 Task: Create a due date automation trigger when advanced on, on the wednesday of the week before a card is due add fields with custom field "Resume" set to a number lower than 1 and greater or equal to 10 at 11:00 AM.
Action: Mouse moved to (1267, 97)
Screenshot: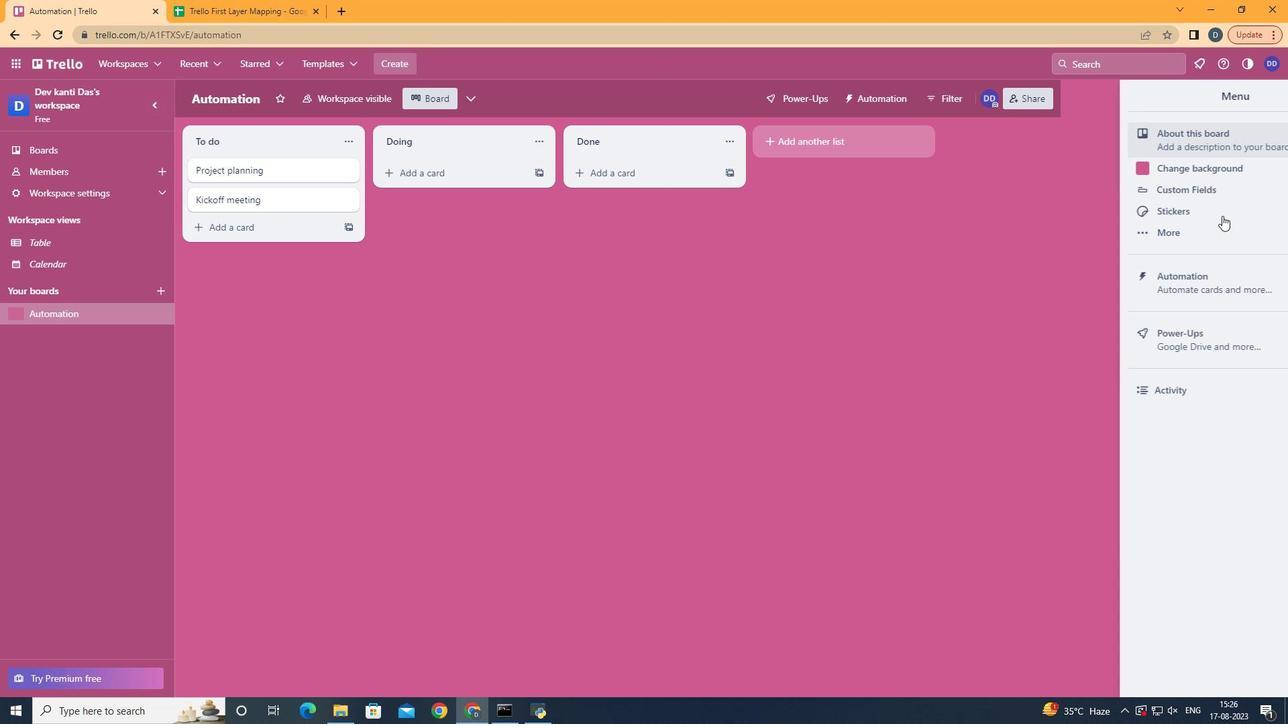 
Action: Mouse pressed left at (1267, 97)
Screenshot: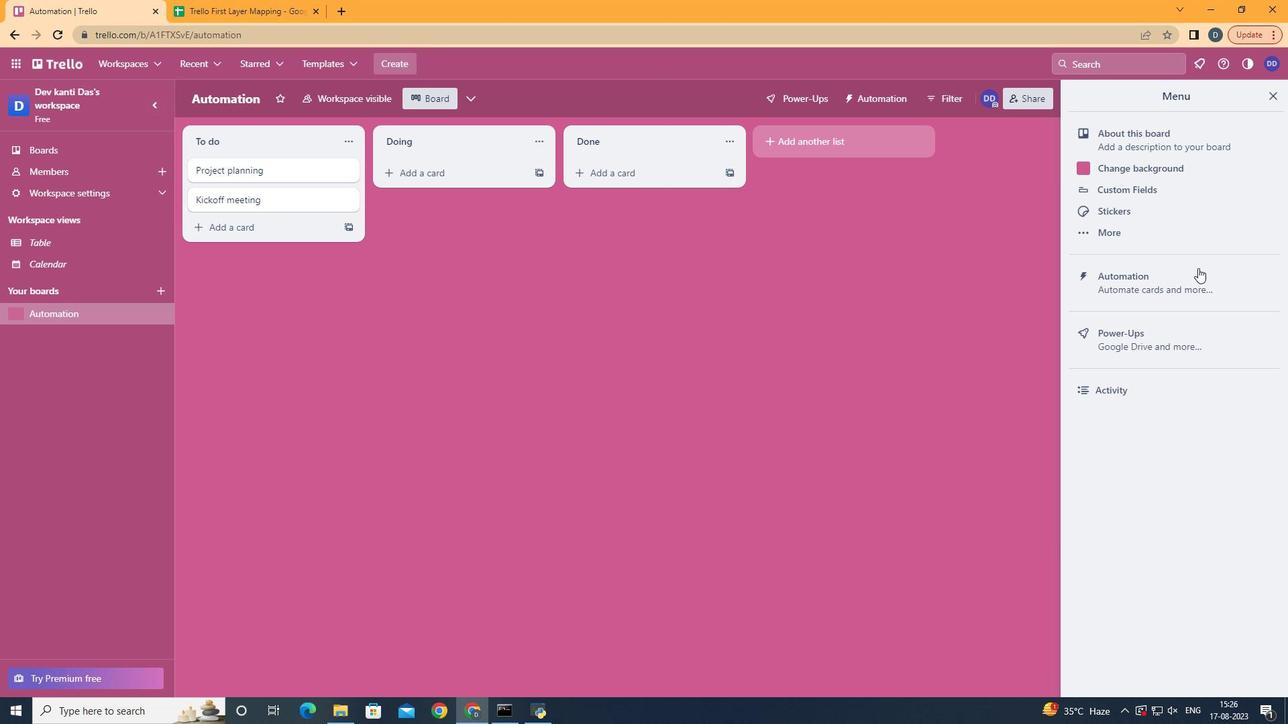 
Action: Mouse moved to (1185, 286)
Screenshot: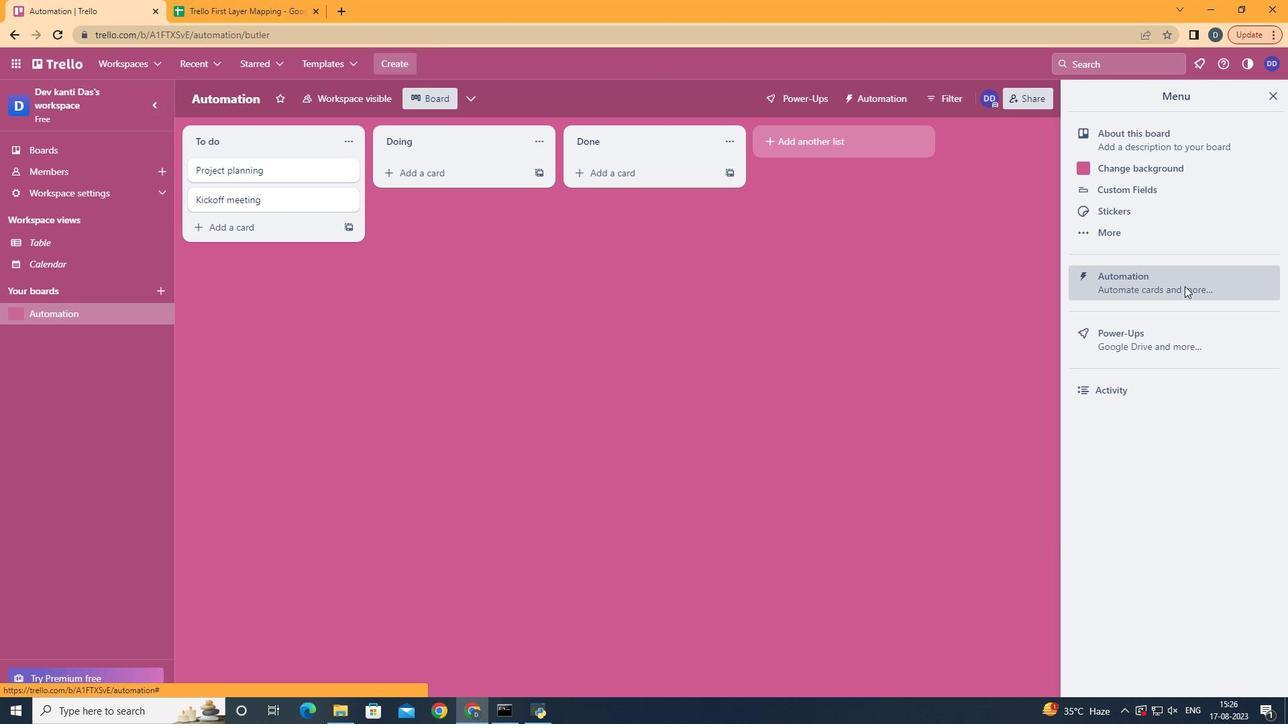 
Action: Mouse pressed left at (1185, 286)
Screenshot: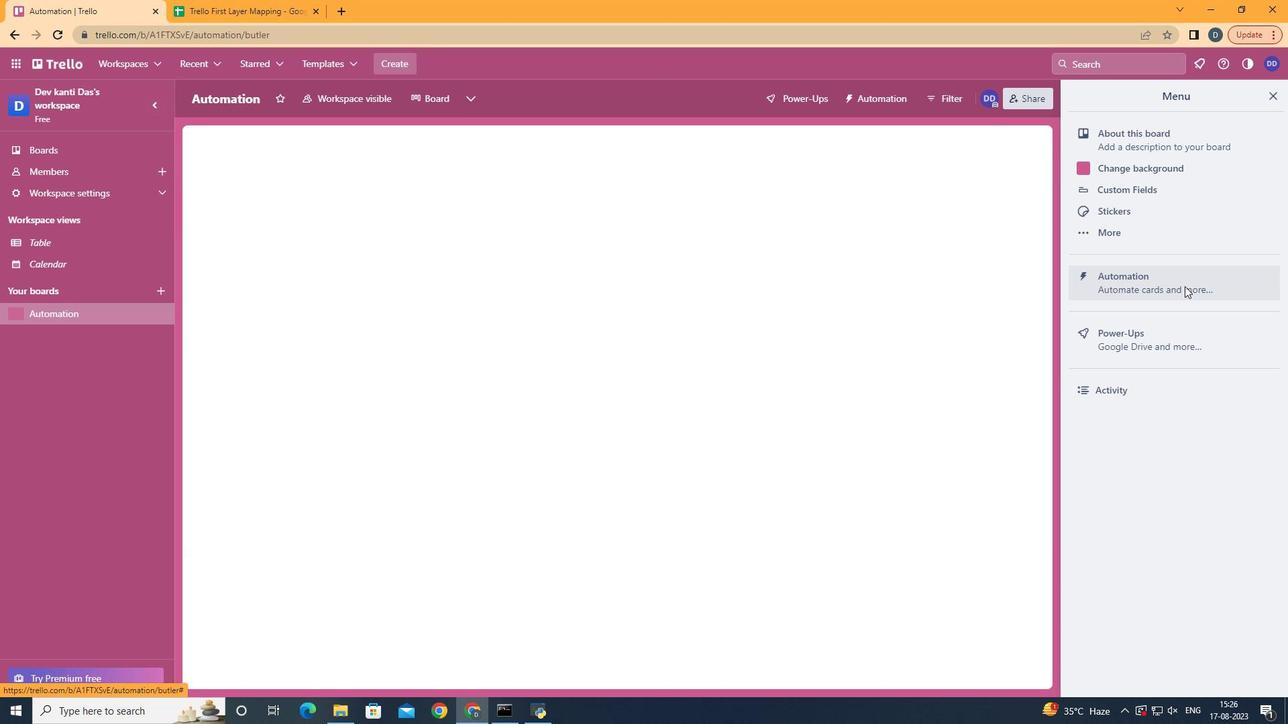 
Action: Mouse moved to (267, 268)
Screenshot: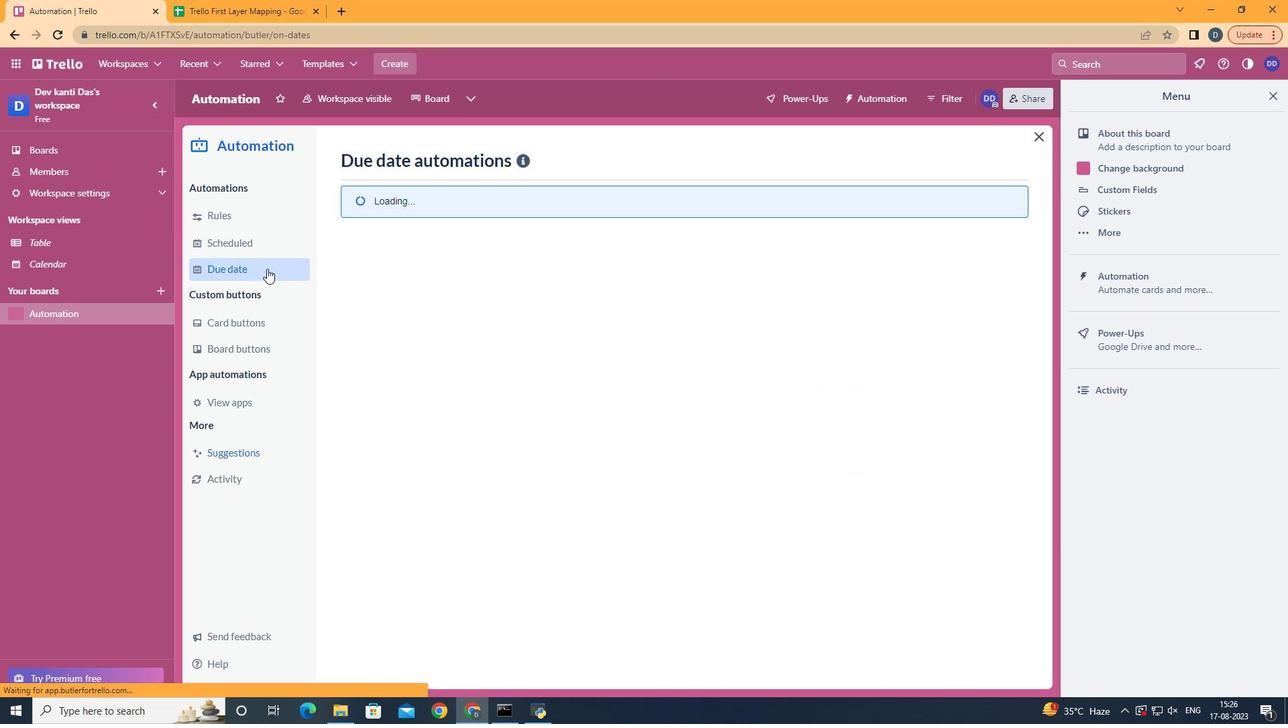 
Action: Mouse pressed left at (267, 268)
Screenshot: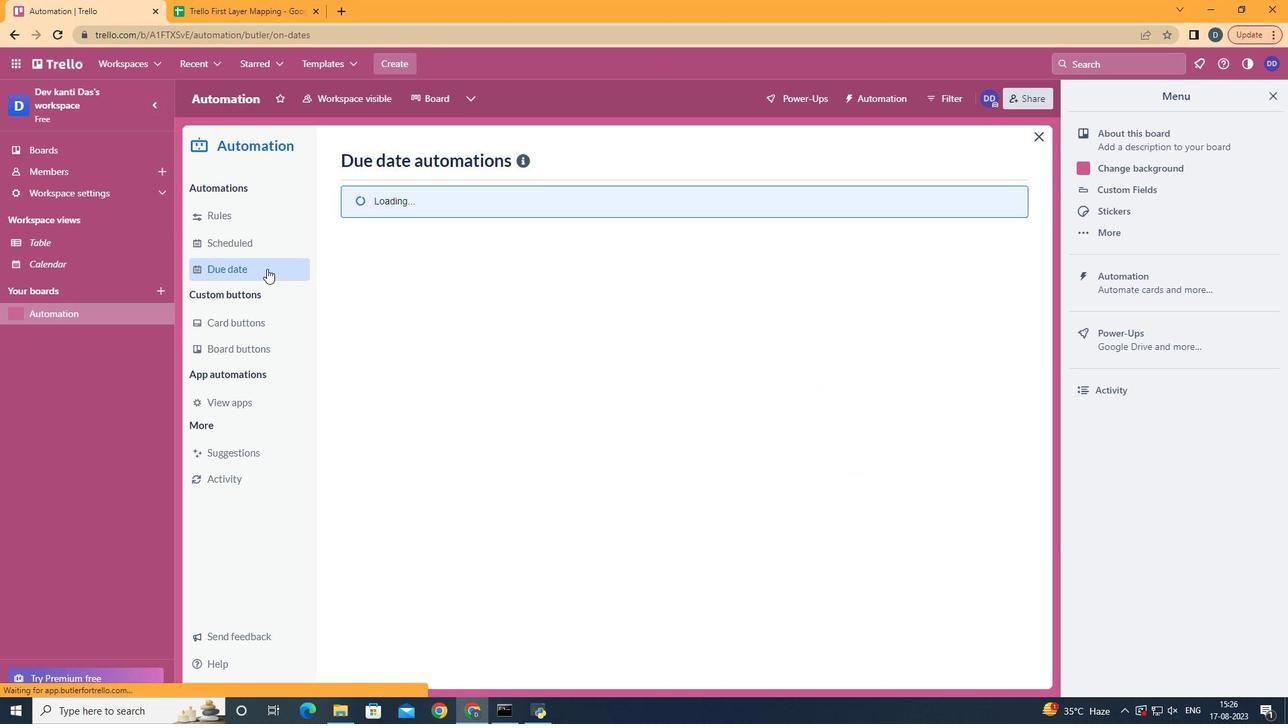 
Action: Mouse moved to (942, 155)
Screenshot: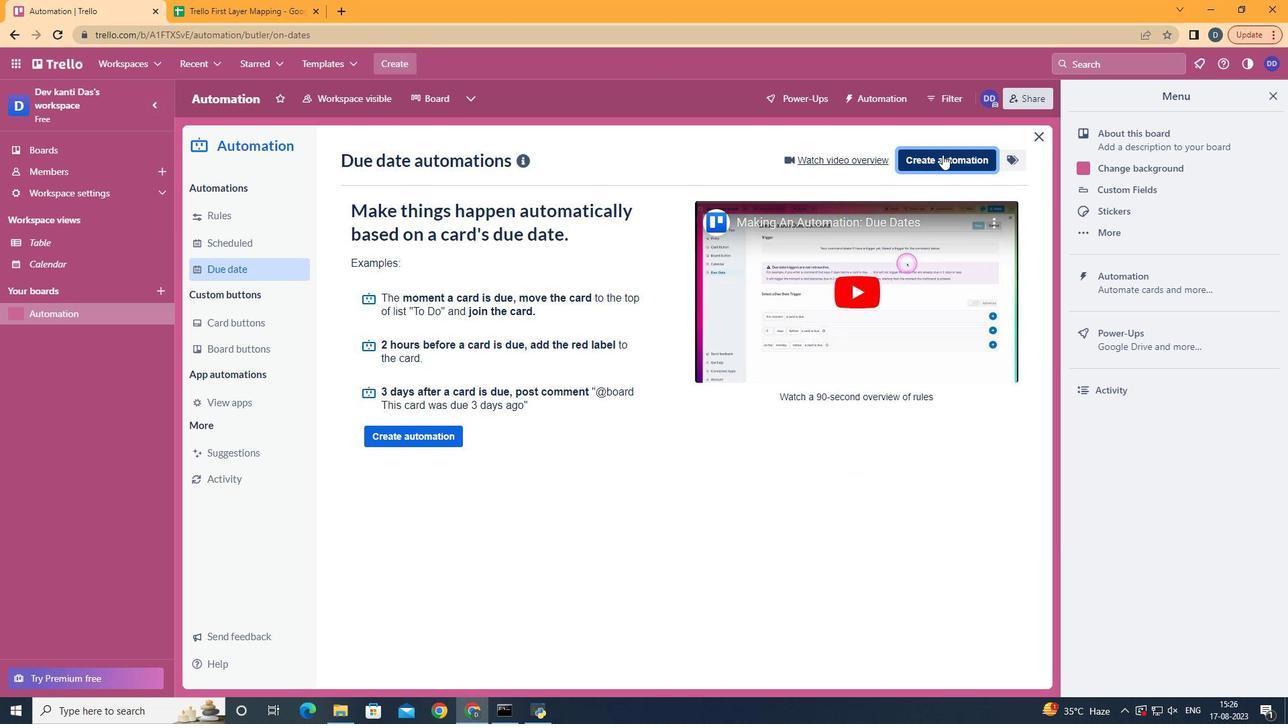 
Action: Mouse pressed left at (942, 155)
Screenshot: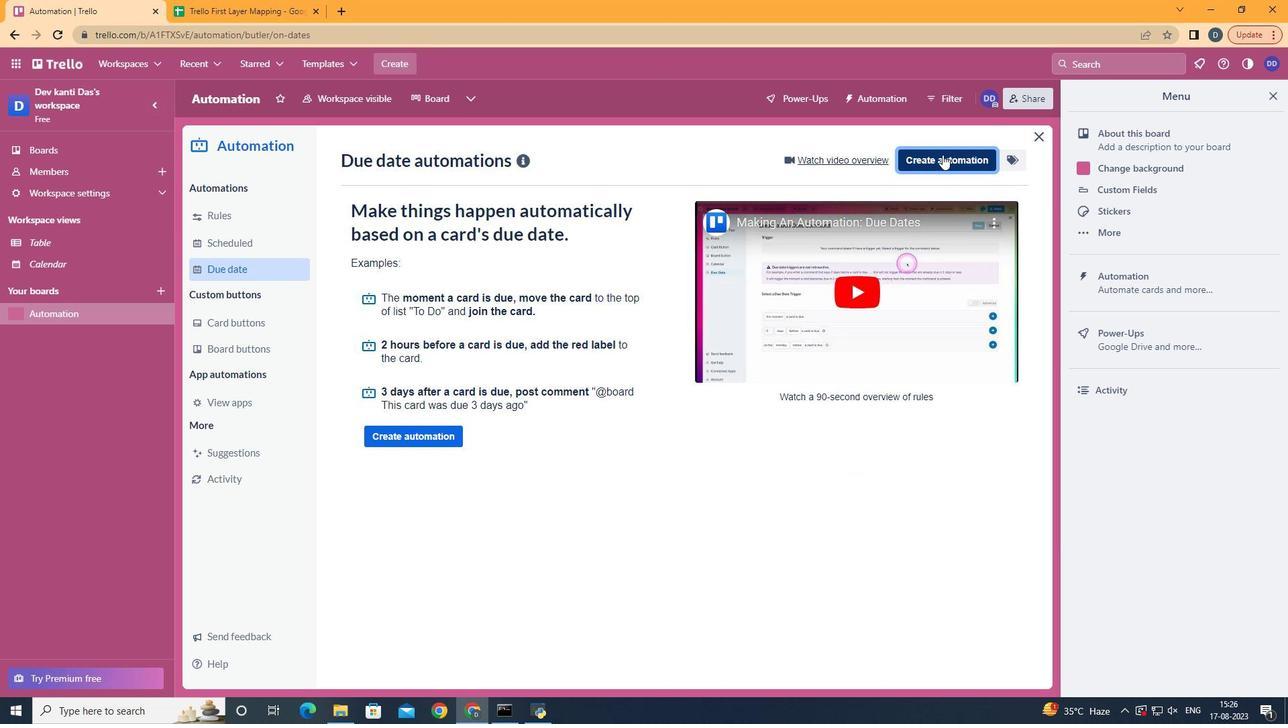 
Action: Mouse moved to (759, 287)
Screenshot: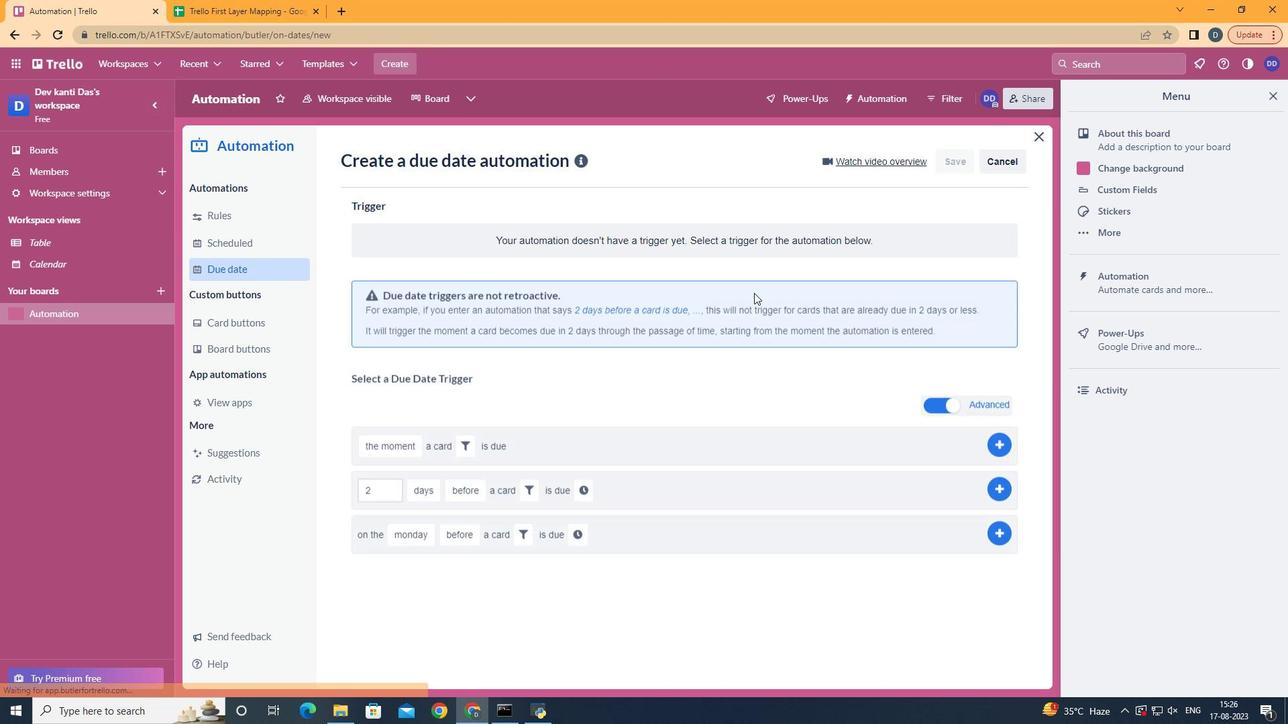 
Action: Mouse pressed left at (759, 287)
Screenshot: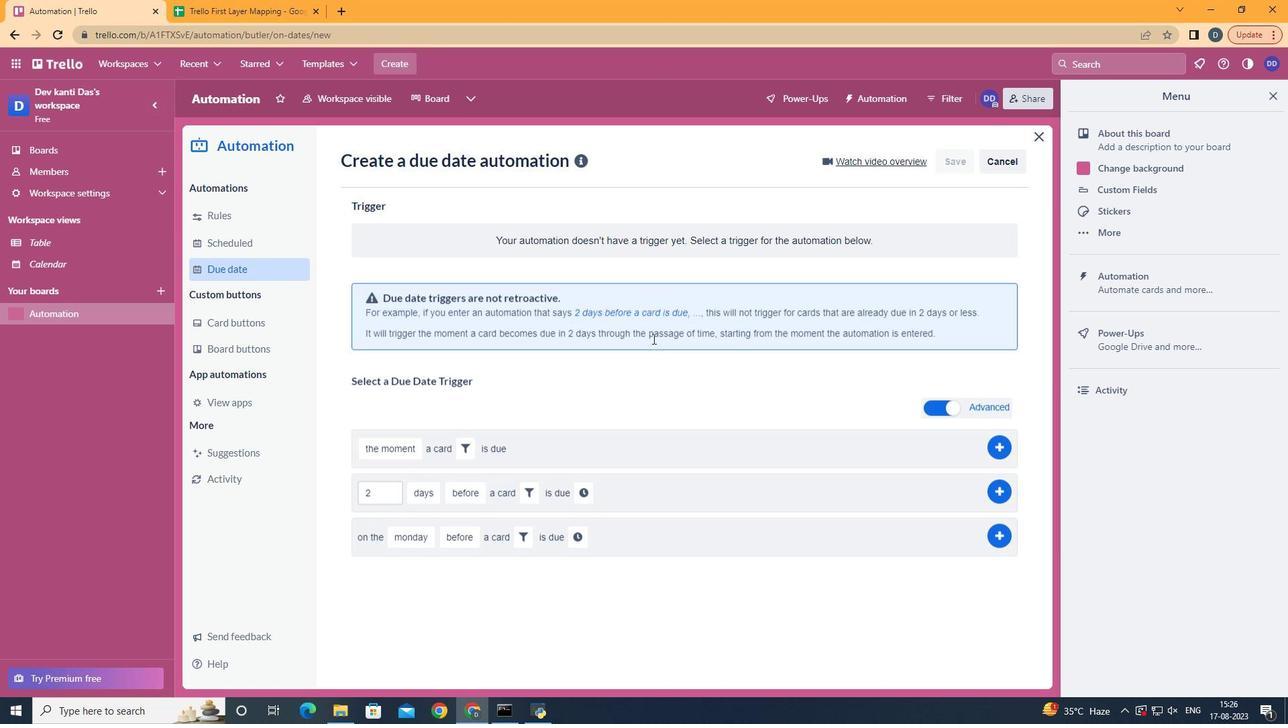 
Action: Mouse moved to (453, 407)
Screenshot: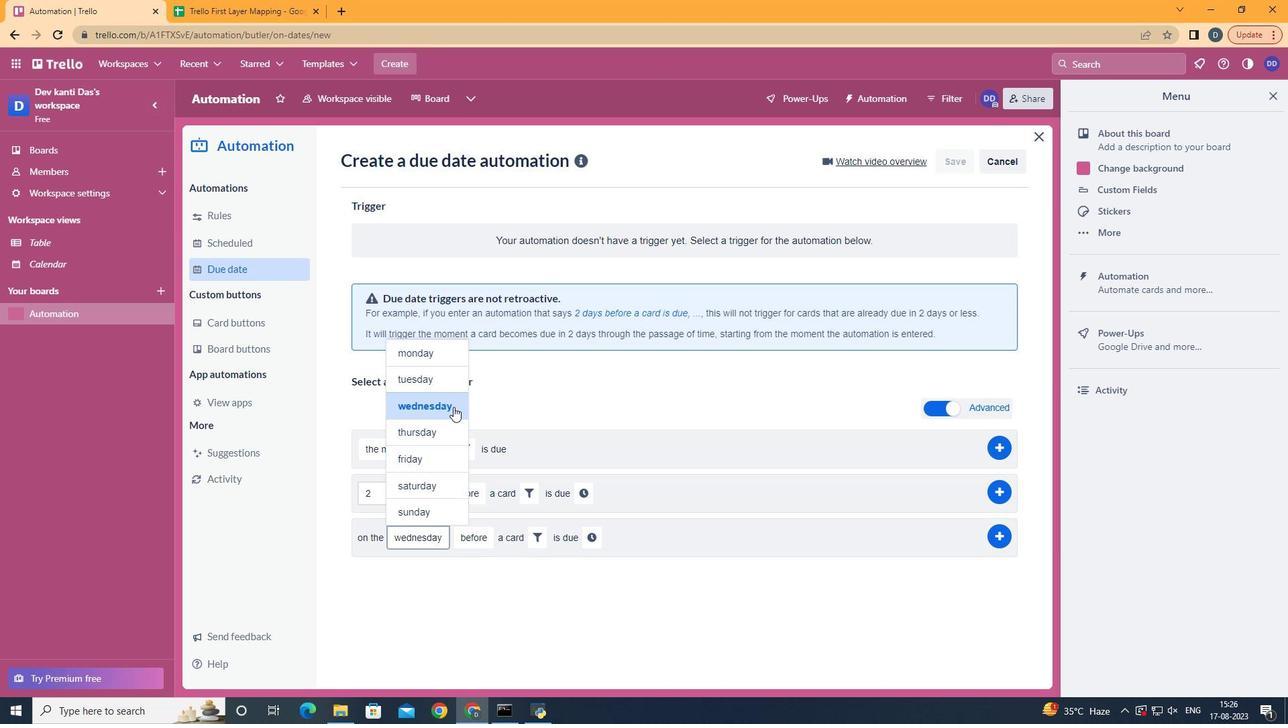 
Action: Mouse pressed left at (453, 407)
Screenshot: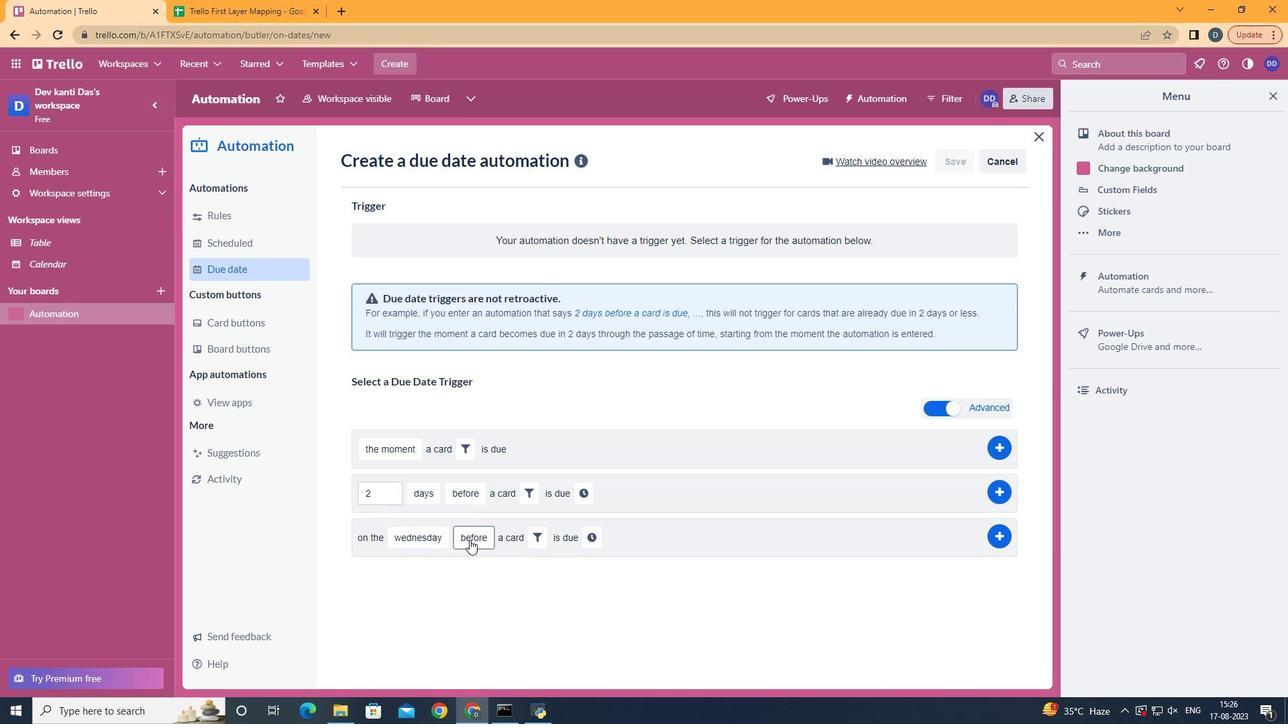 
Action: Mouse moved to (498, 638)
Screenshot: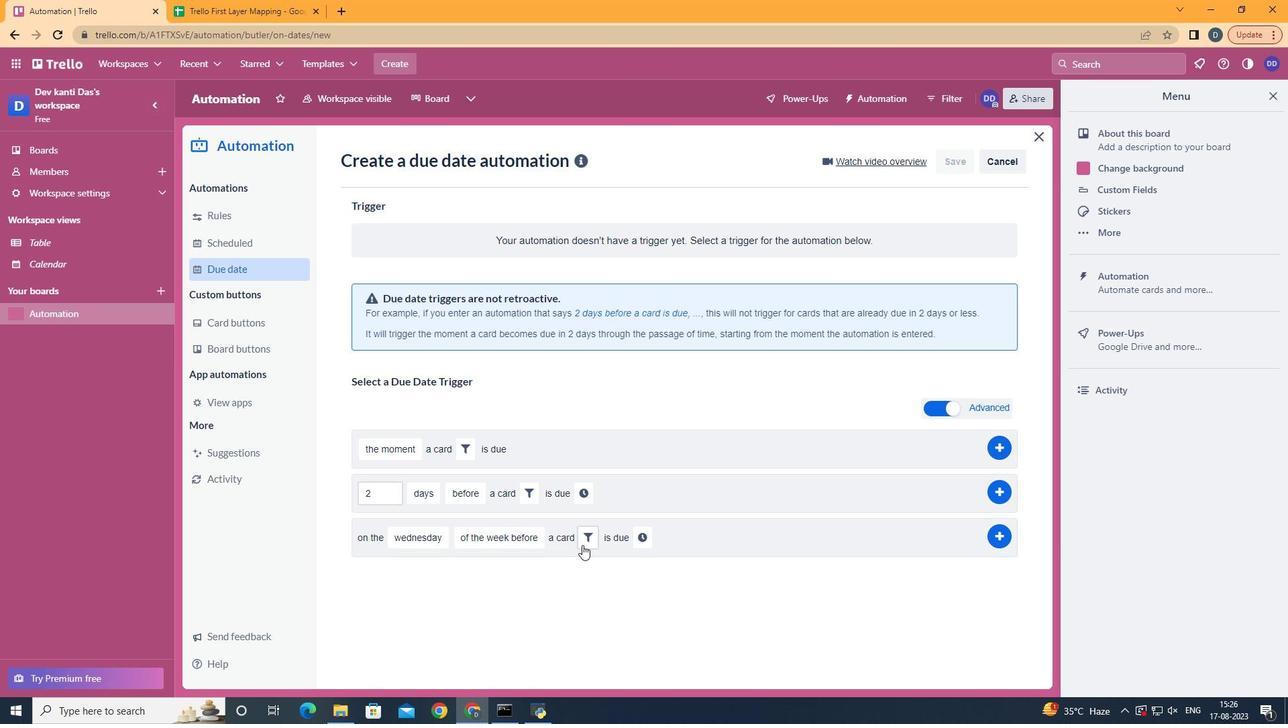 
Action: Mouse pressed left at (498, 638)
Screenshot: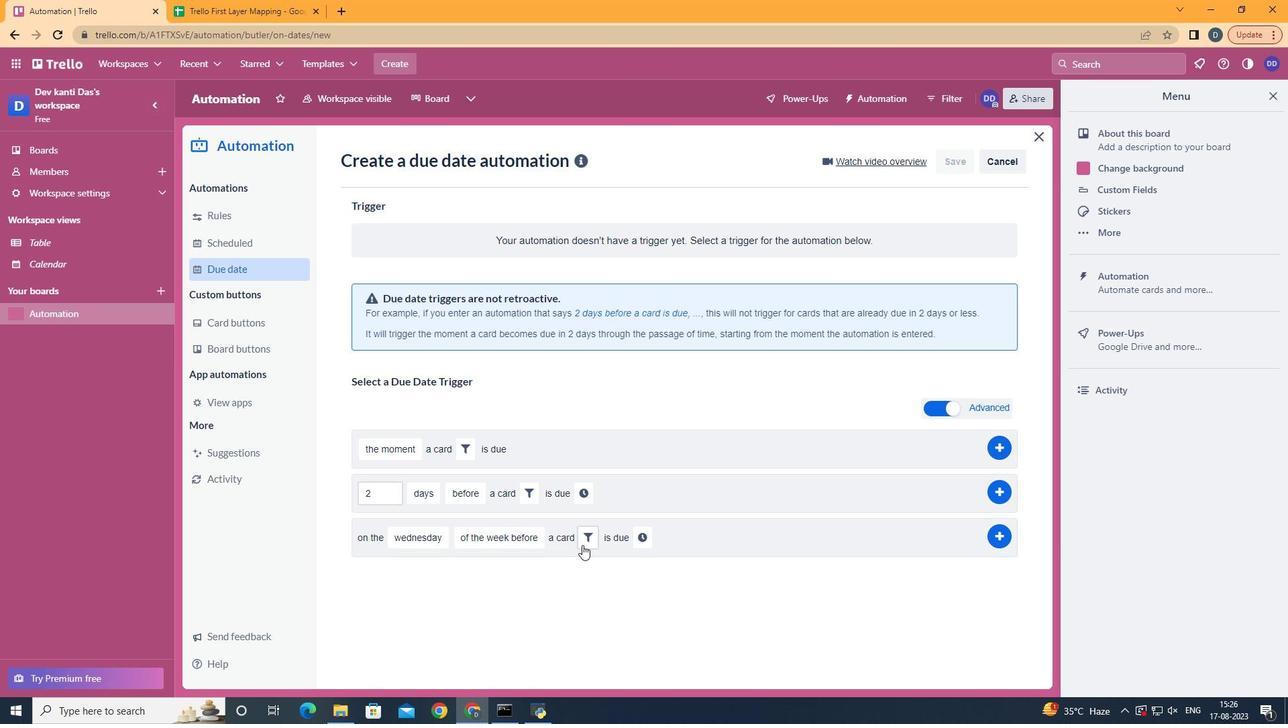 
Action: Mouse moved to (585, 543)
Screenshot: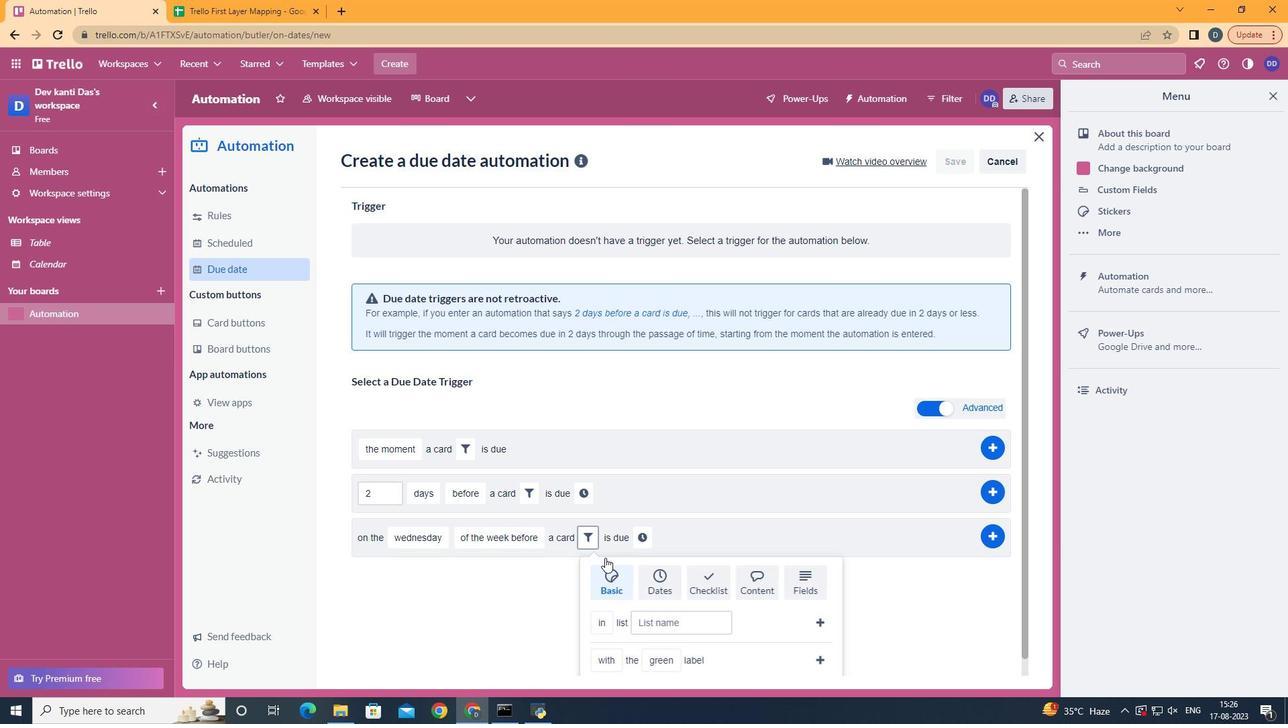 
Action: Mouse pressed left at (585, 543)
Screenshot: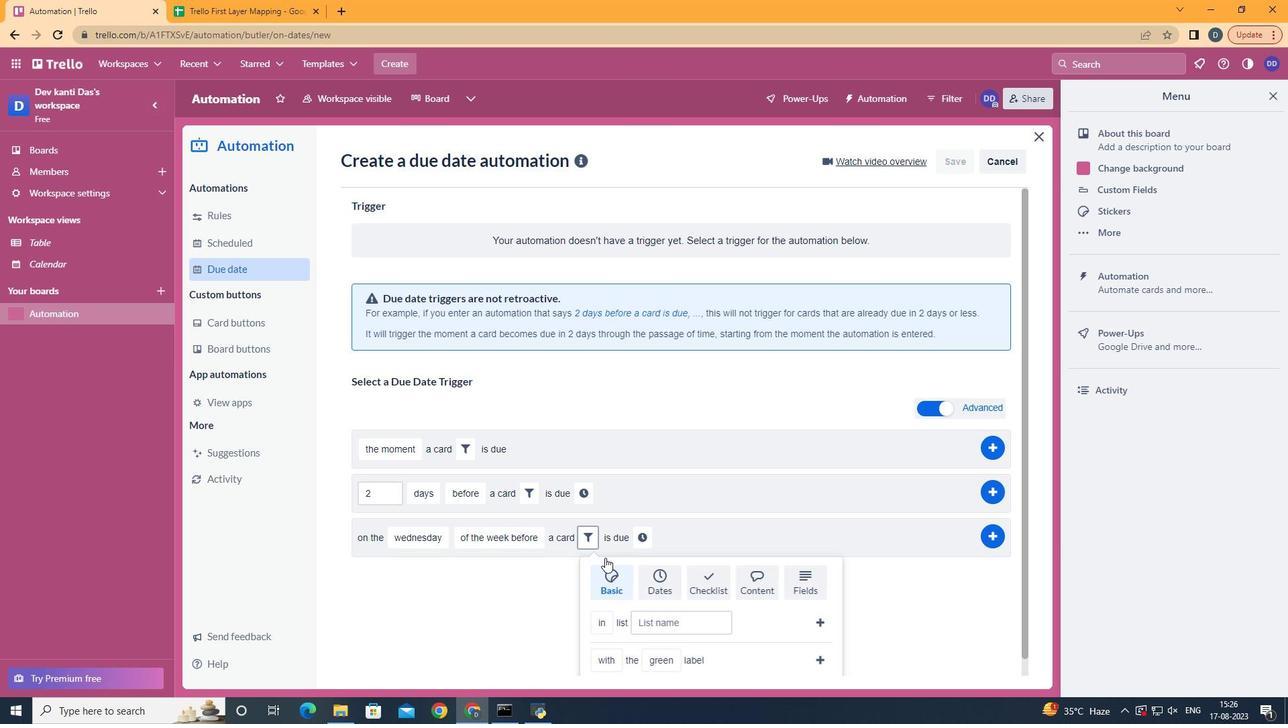 
Action: Mouse moved to (811, 583)
Screenshot: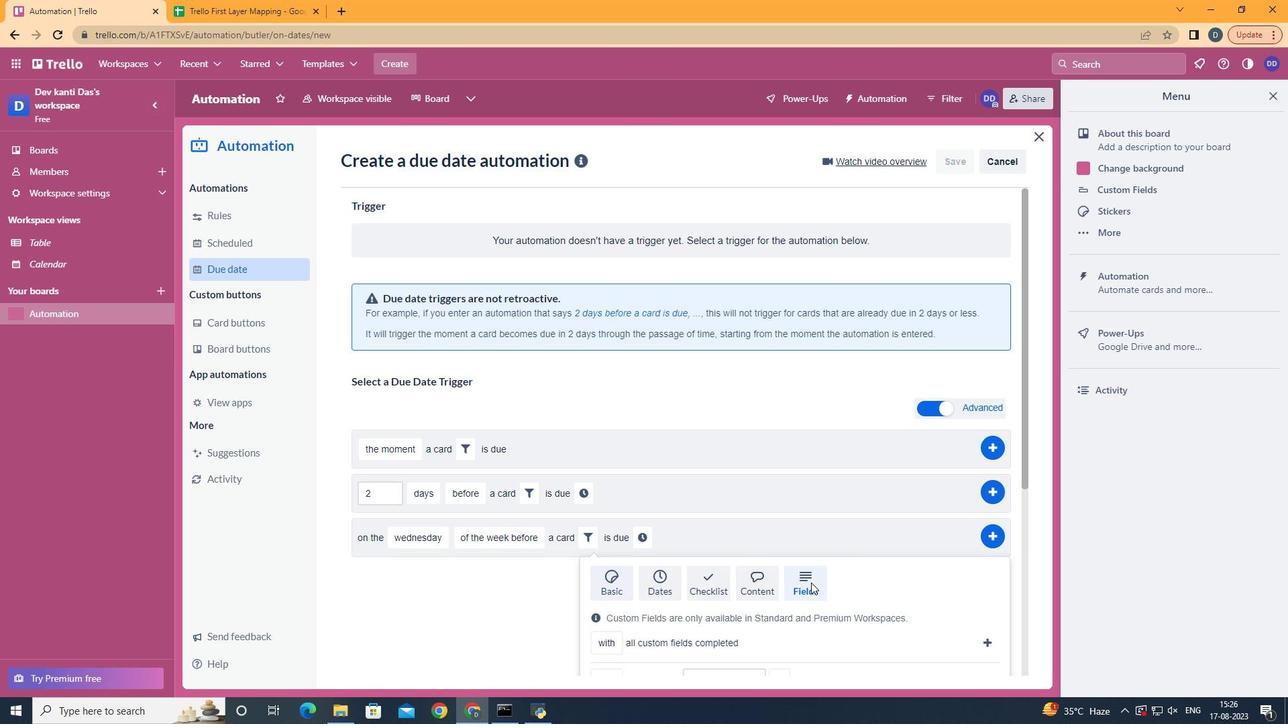 
Action: Mouse pressed left at (811, 583)
Screenshot: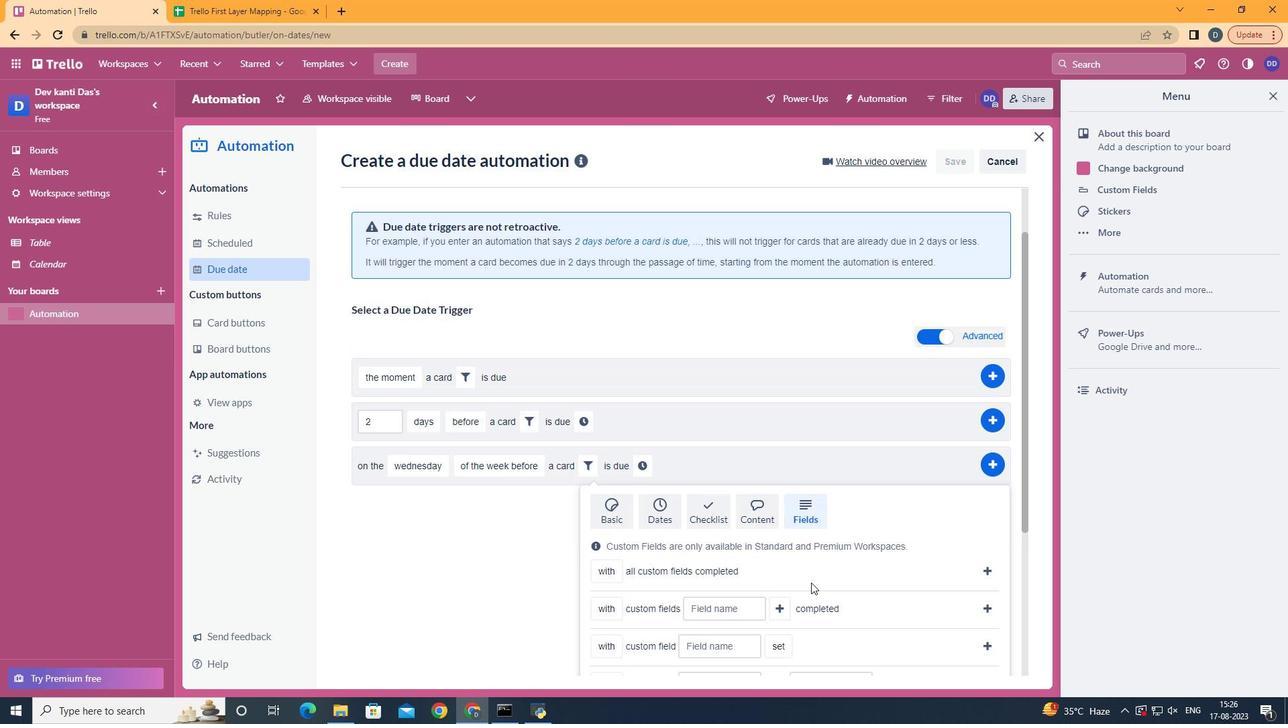 
Action: Mouse scrolled (811, 582) with delta (0, 0)
Screenshot: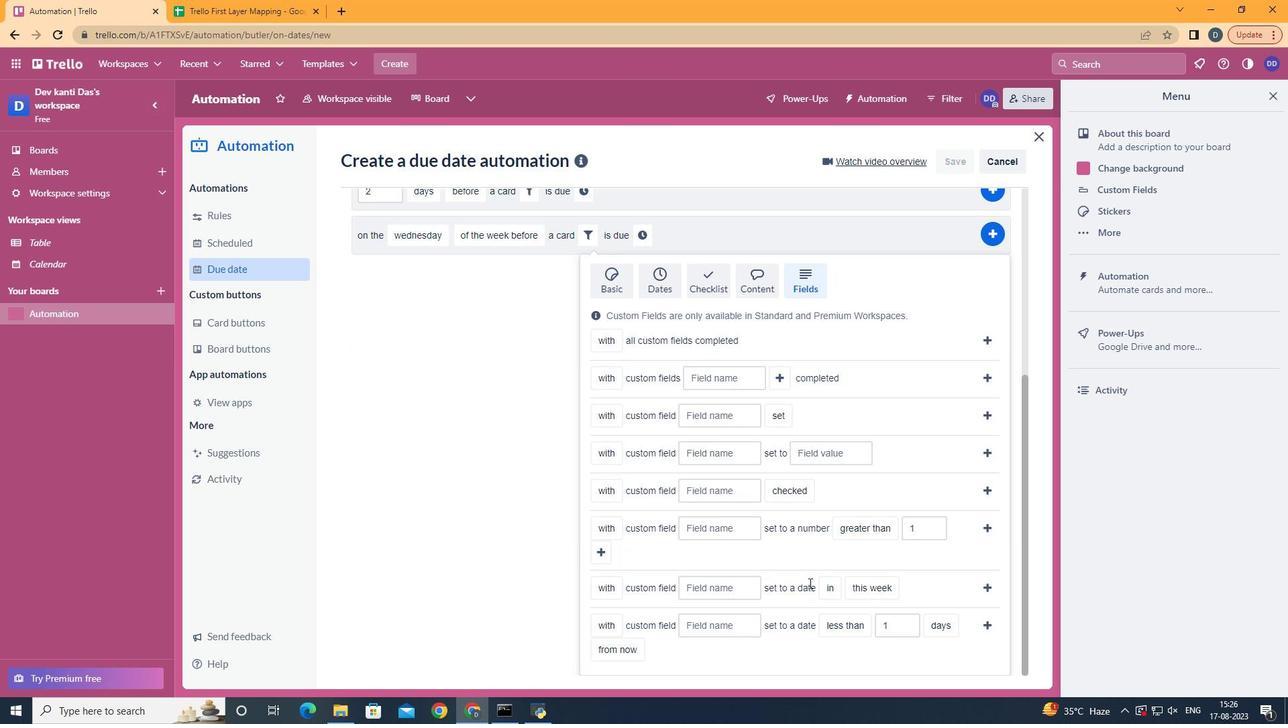 
Action: Mouse scrolled (811, 582) with delta (0, 0)
Screenshot: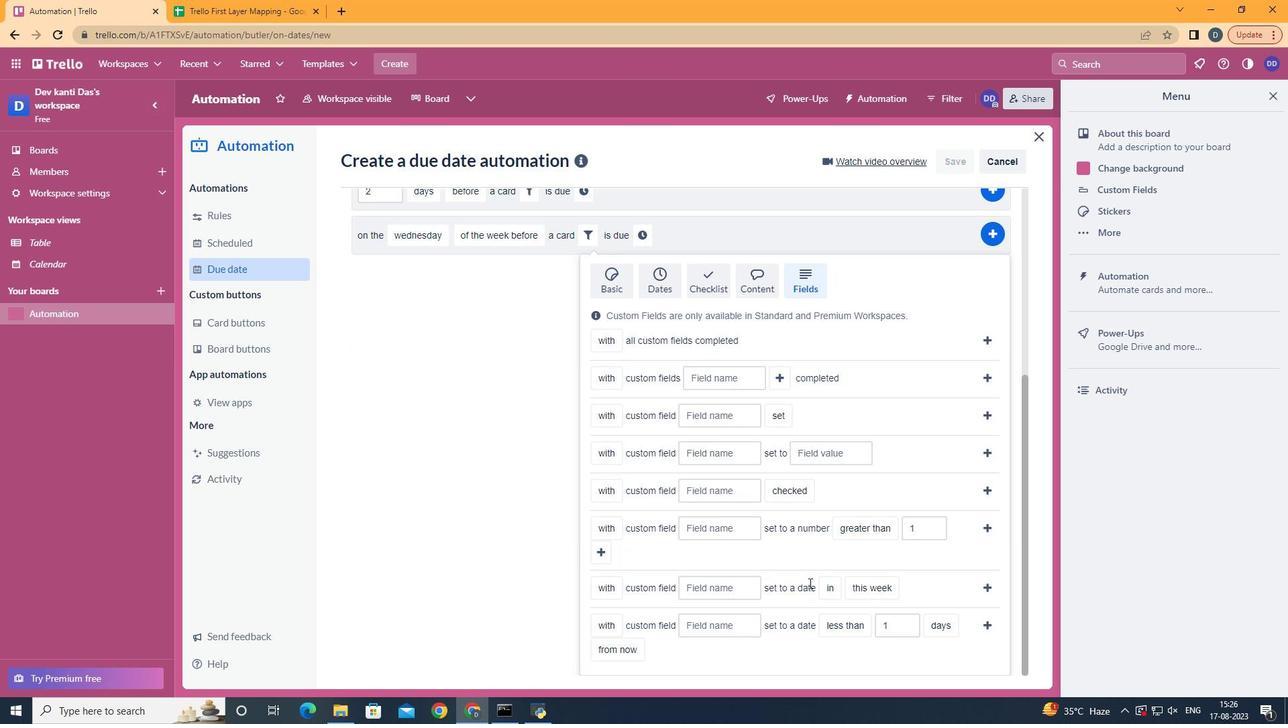 
Action: Mouse scrolled (811, 582) with delta (0, 0)
Screenshot: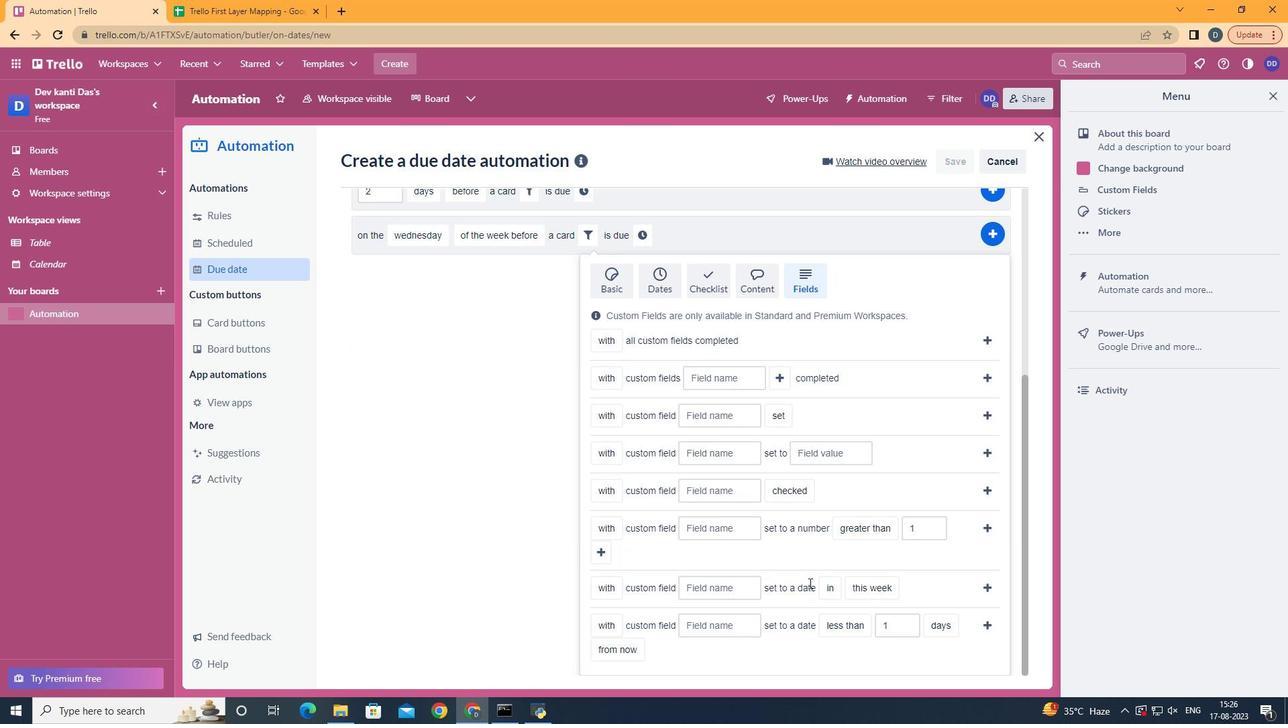 
Action: Mouse scrolled (811, 582) with delta (0, 0)
Screenshot: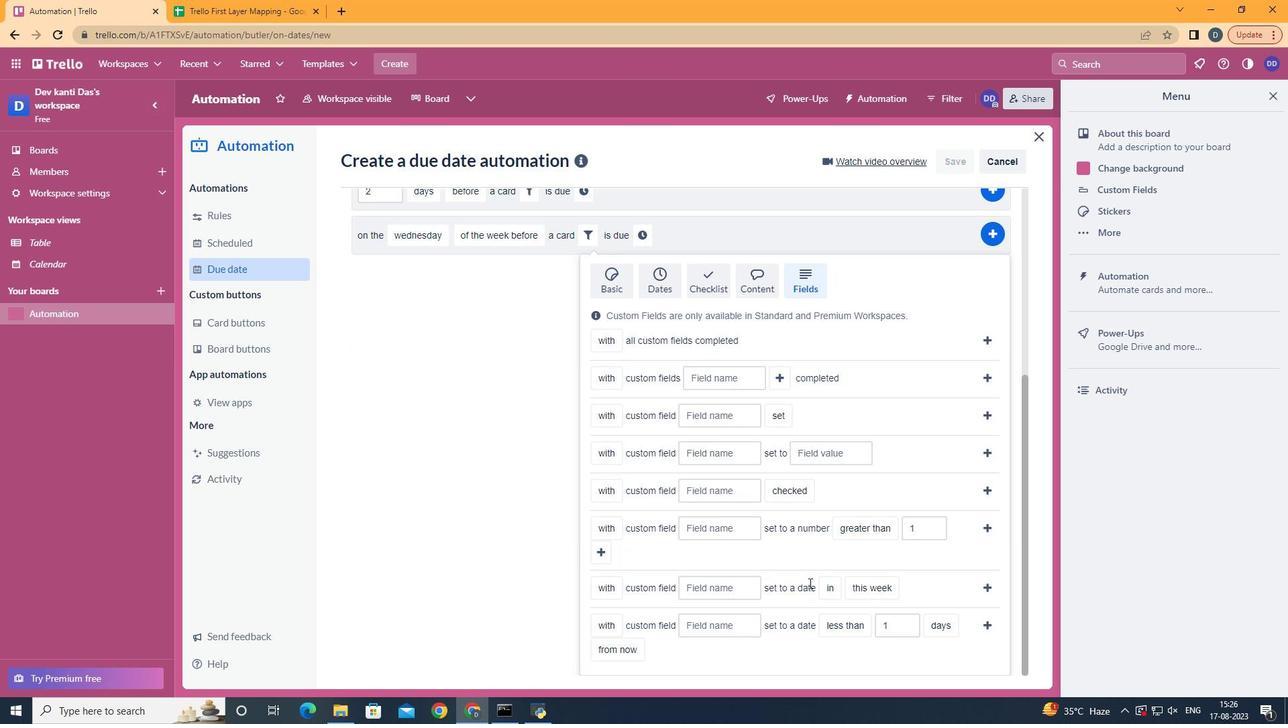 
Action: Mouse scrolled (811, 582) with delta (0, 0)
Screenshot: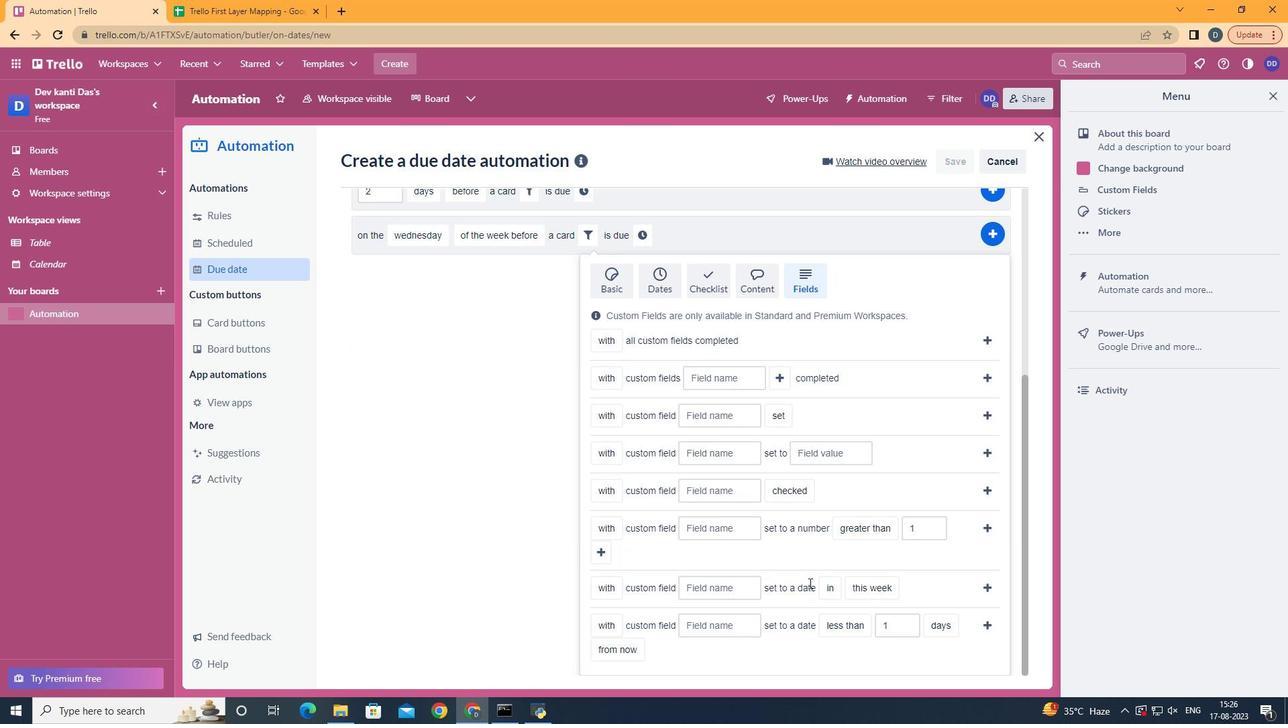 
Action: Mouse scrolled (811, 582) with delta (0, 0)
Screenshot: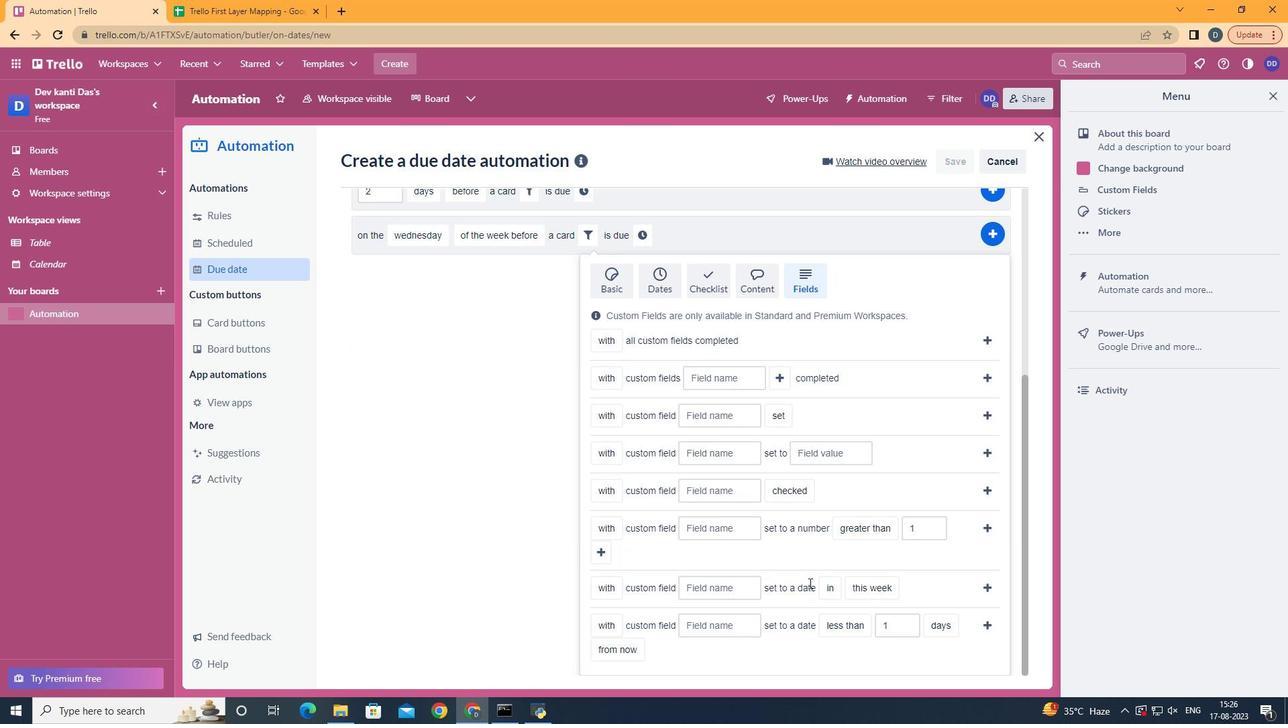 
Action: Mouse moved to (711, 520)
Screenshot: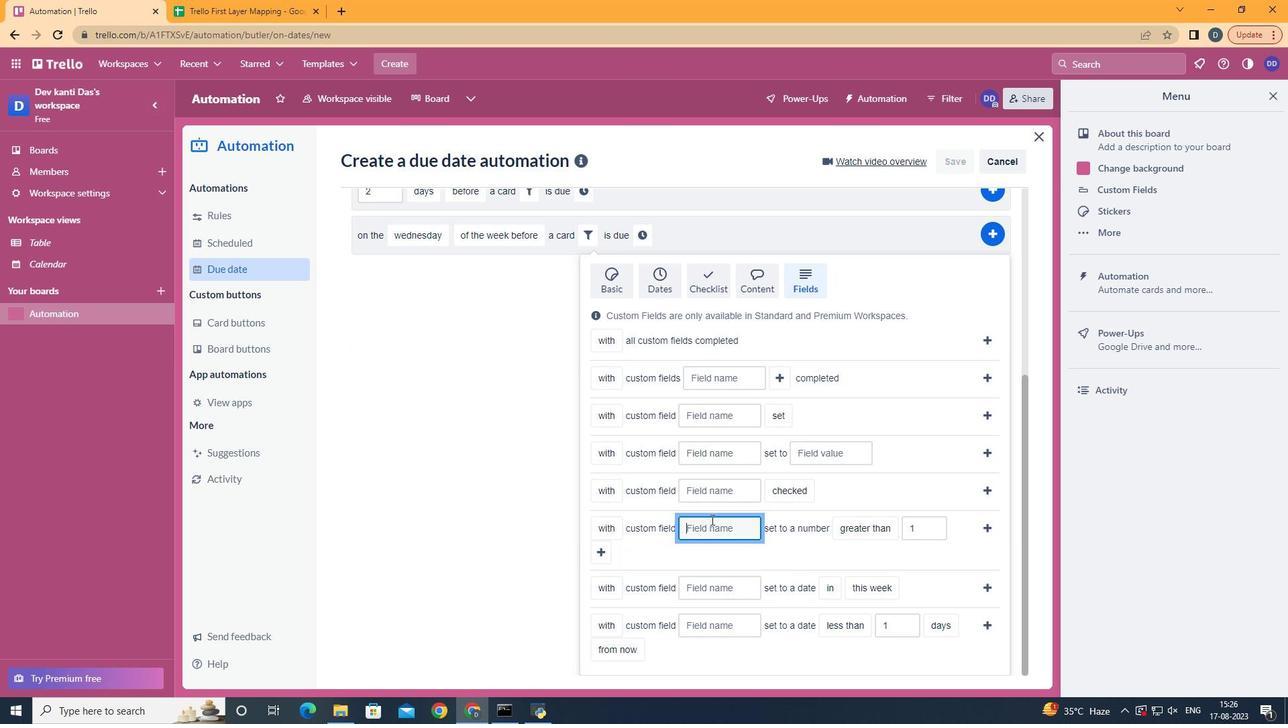 
Action: Mouse pressed left at (711, 520)
Screenshot: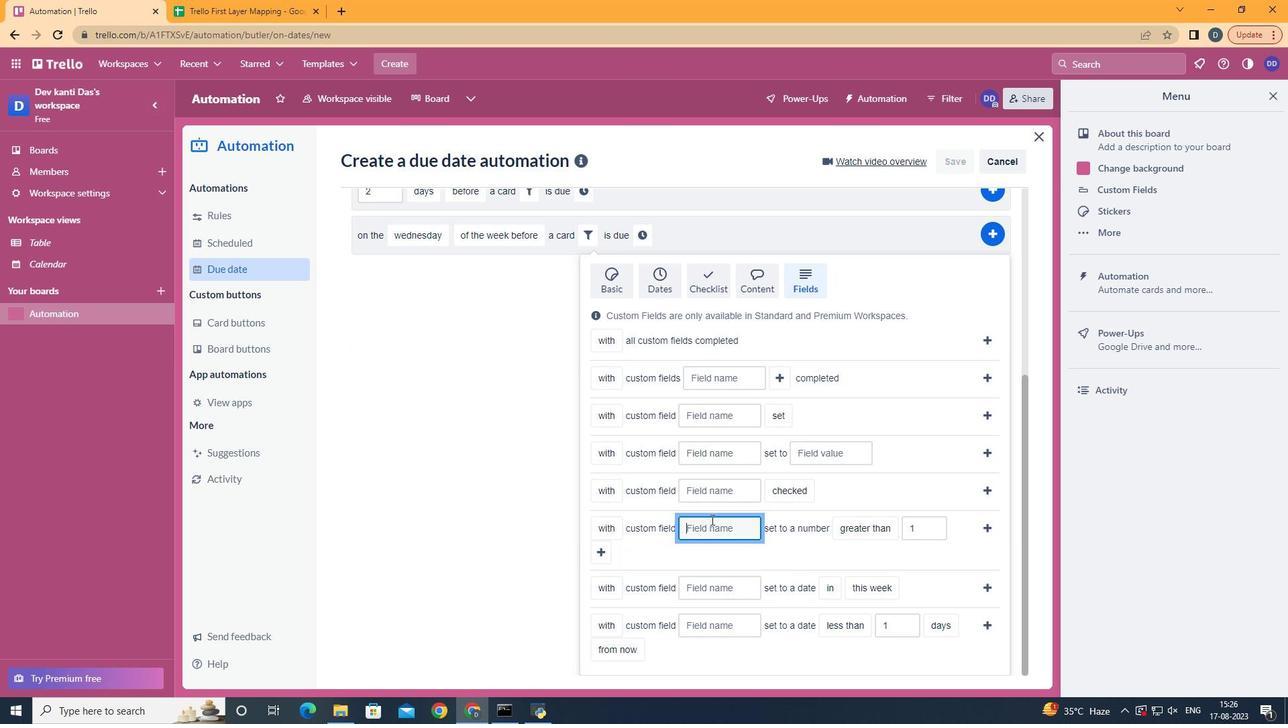 
Action: Key pressed <Key.shift>Resume
Screenshot: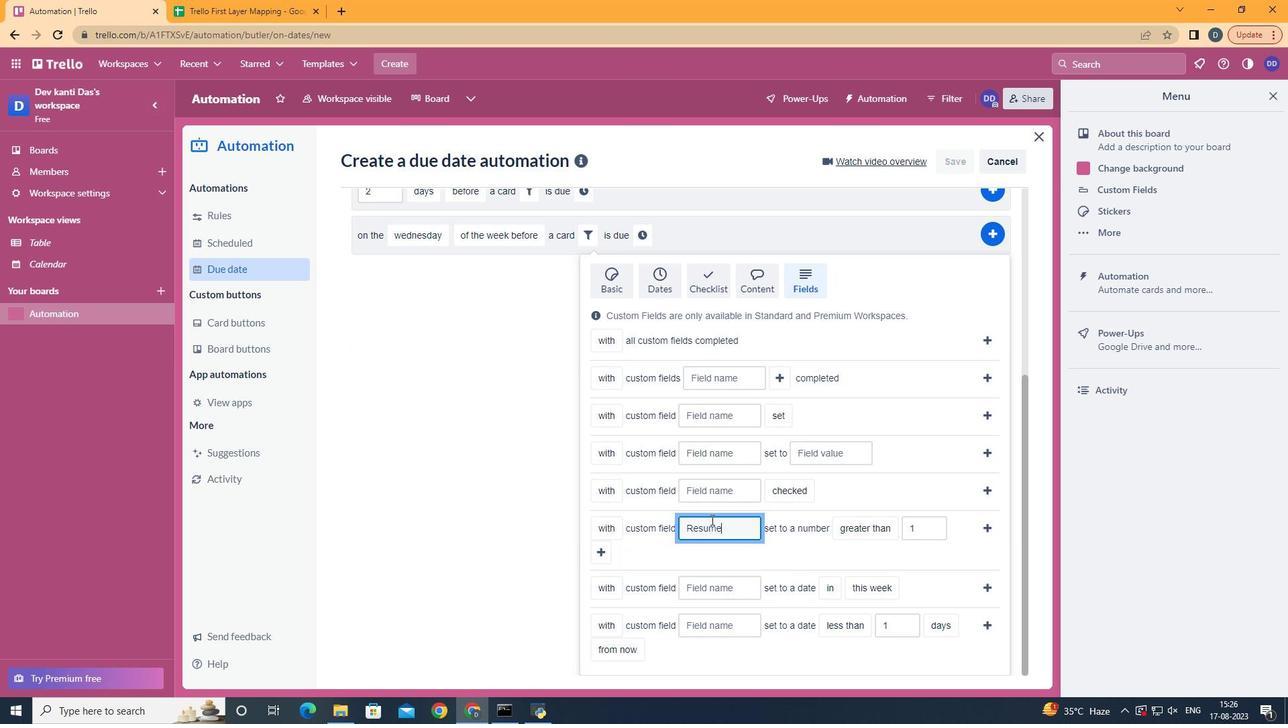 
Action: Mouse moved to (863, 603)
Screenshot: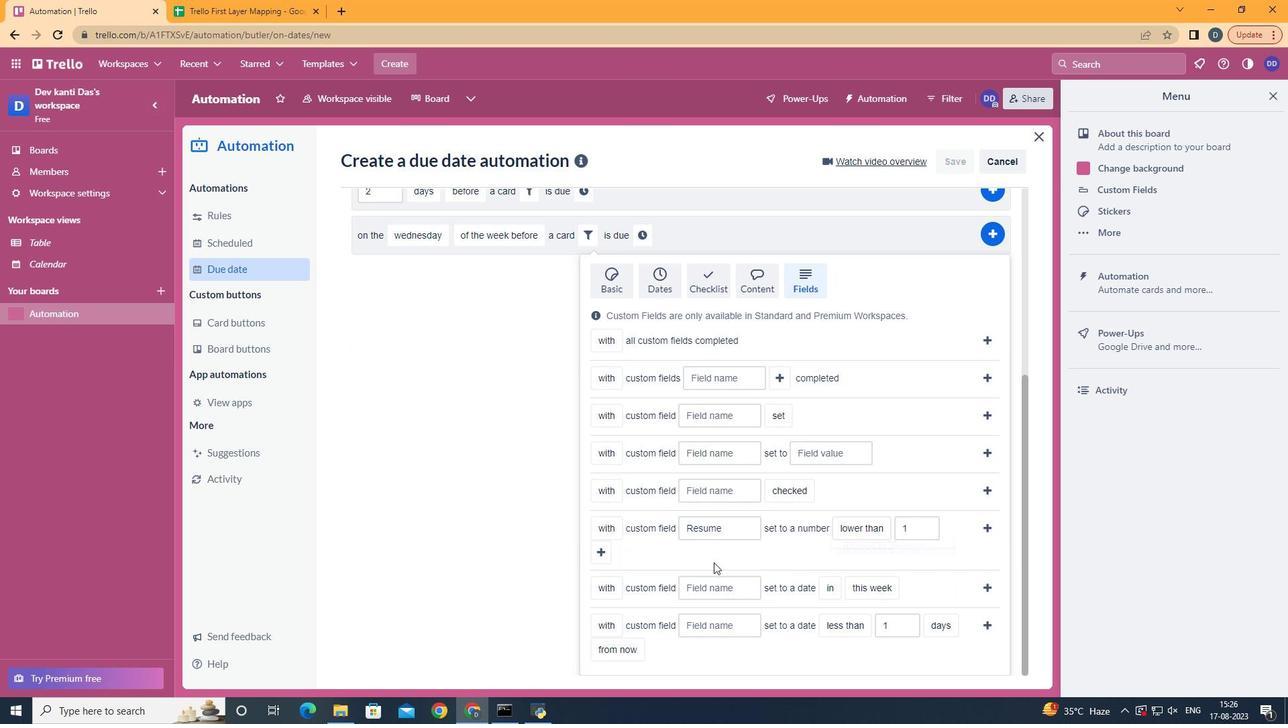 
Action: Mouse pressed left at (863, 603)
Screenshot: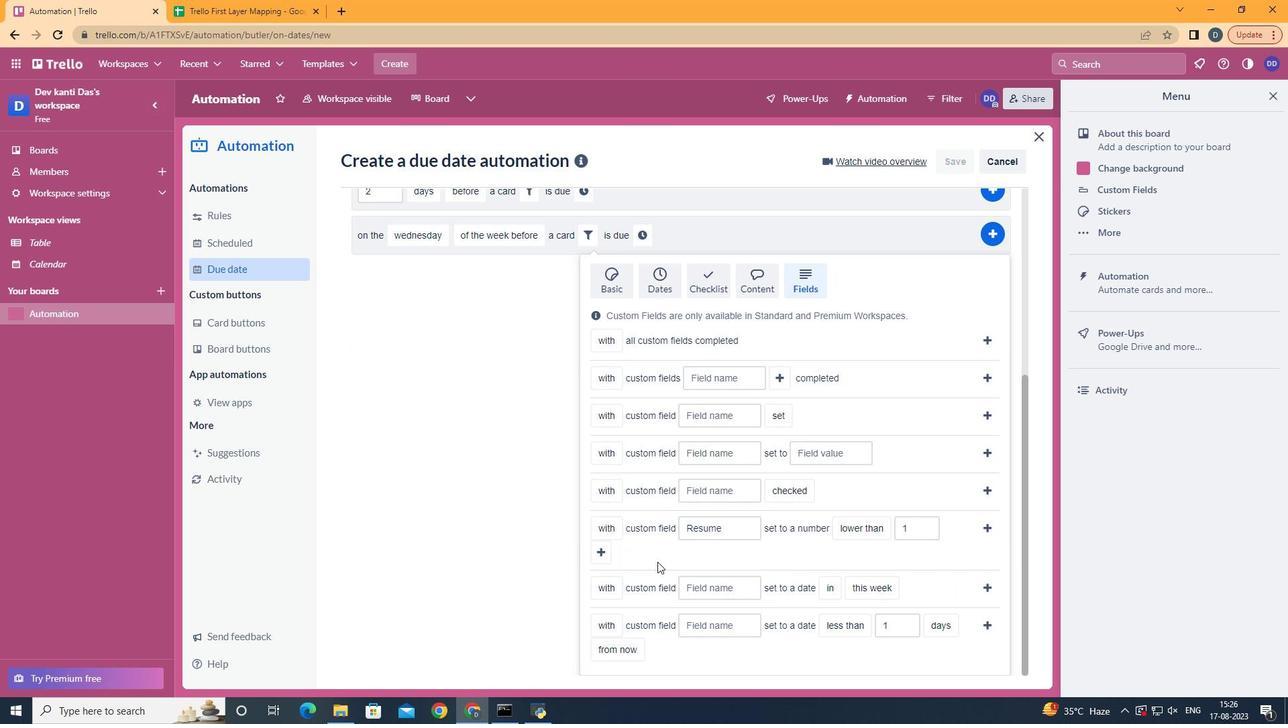 
Action: Mouse moved to (601, 550)
Screenshot: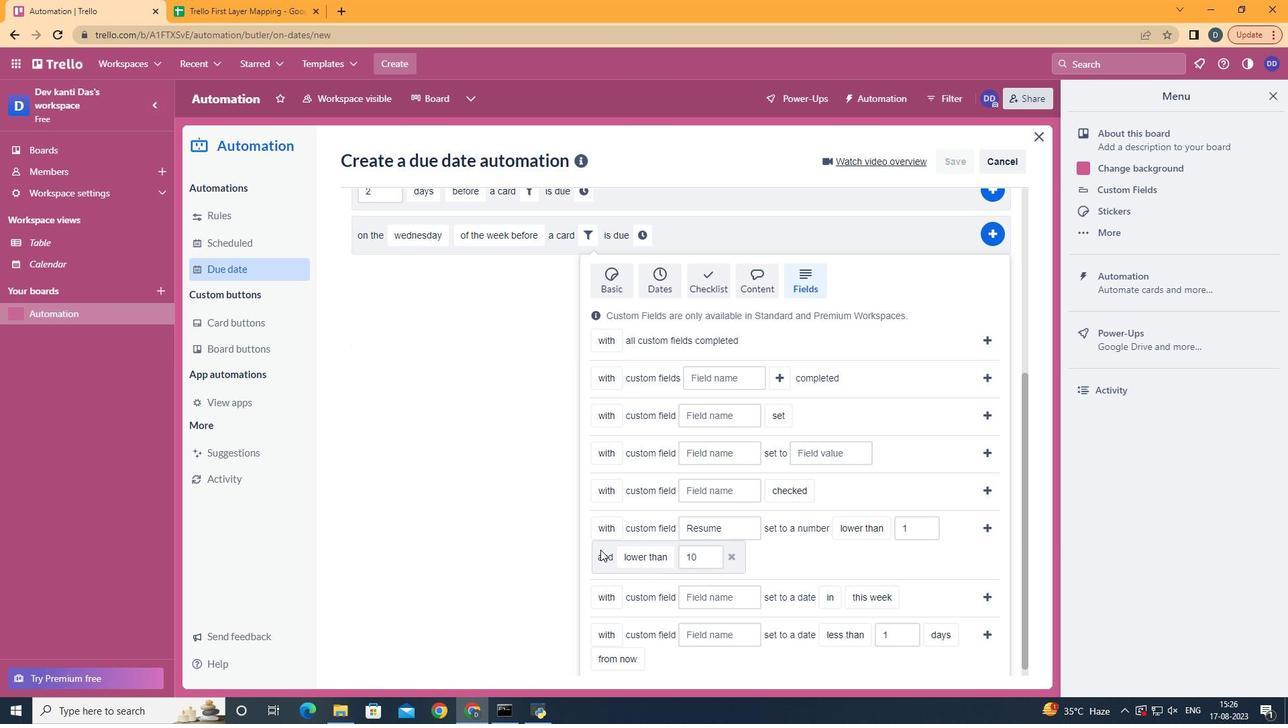 
Action: Mouse pressed left at (601, 550)
Screenshot: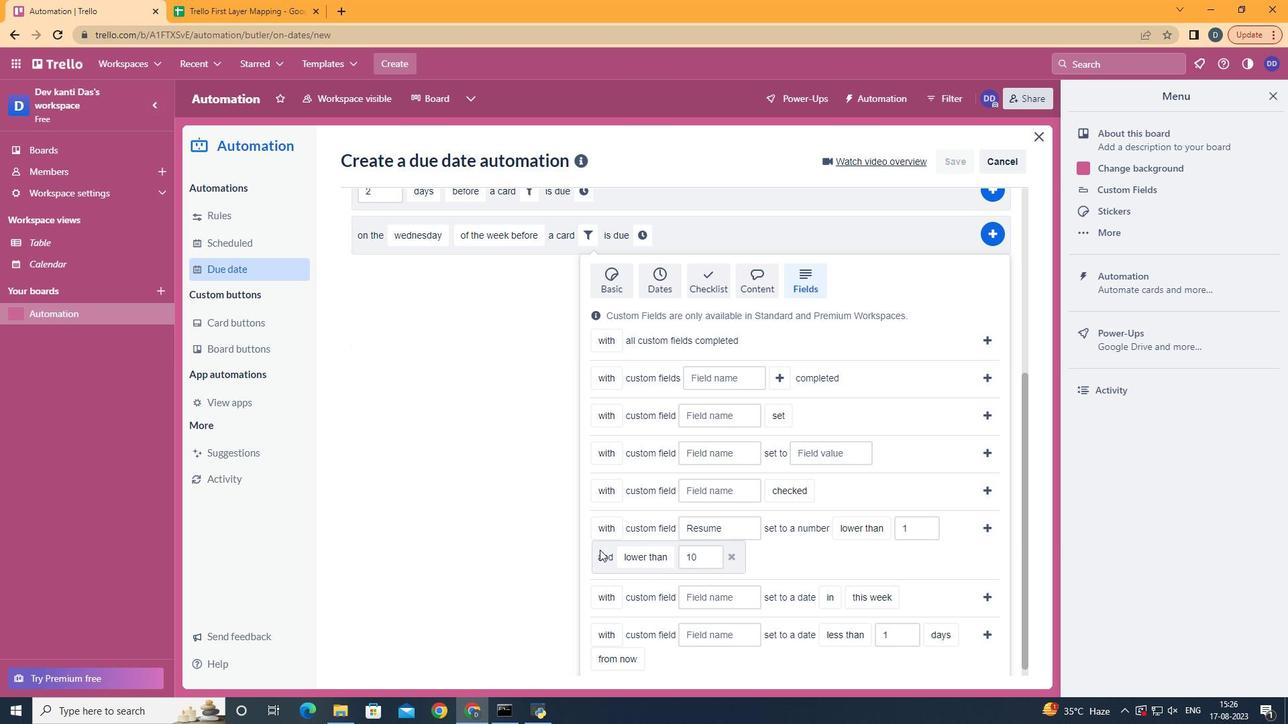 
Action: Mouse moved to (682, 661)
Screenshot: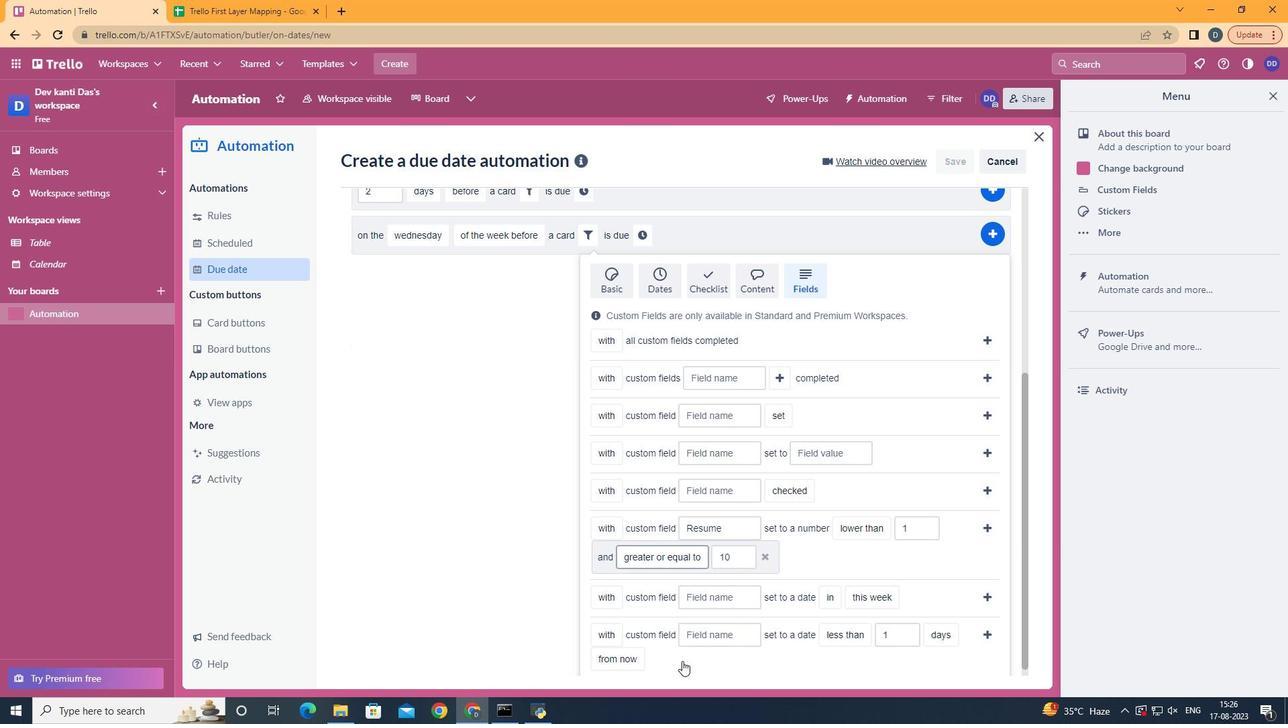 
Action: Mouse pressed left at (682, 661)
Screenshot: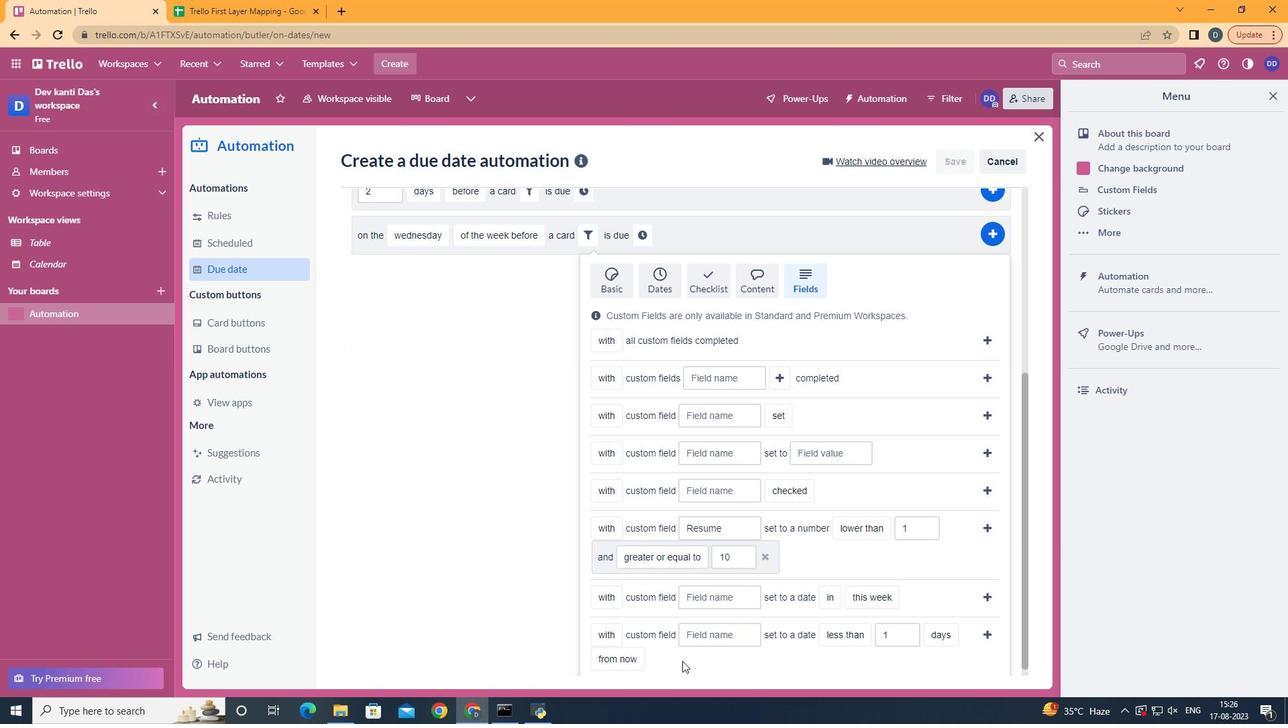 
Action: Mouse moved to (989, 530)
Screenshot: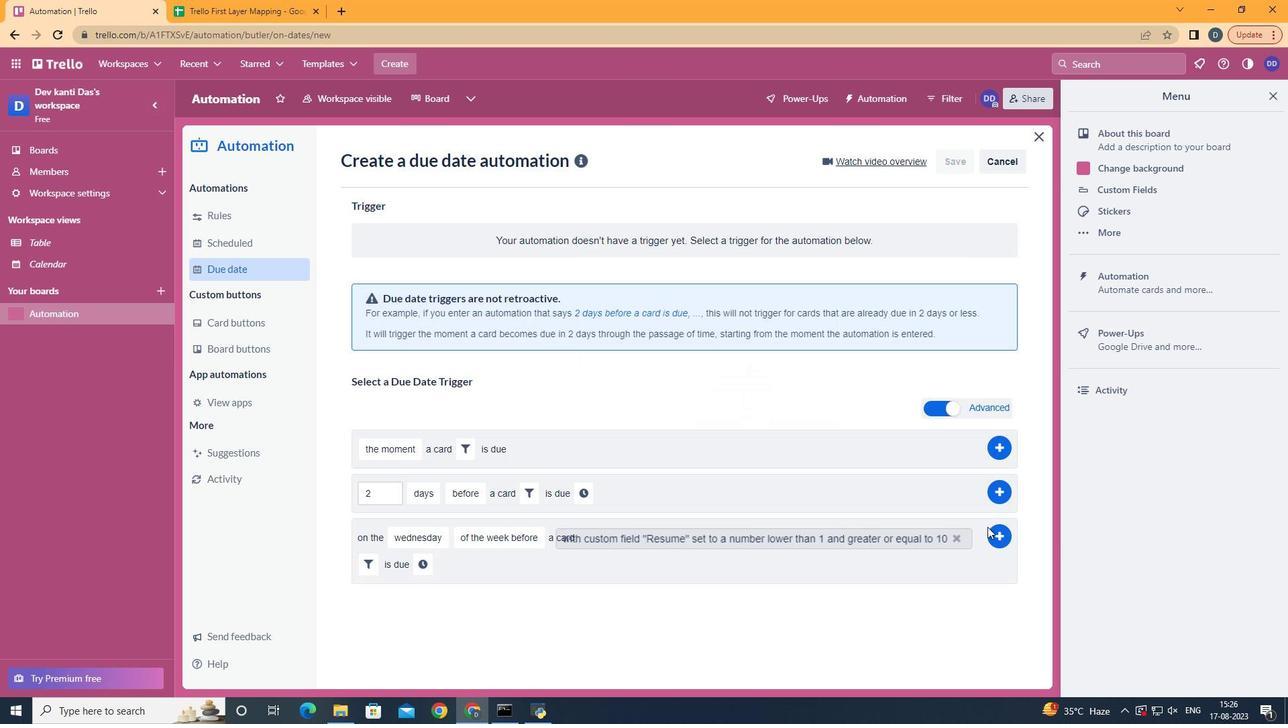 
Action: Mouse pressed left at (989, 530)
Screenshot: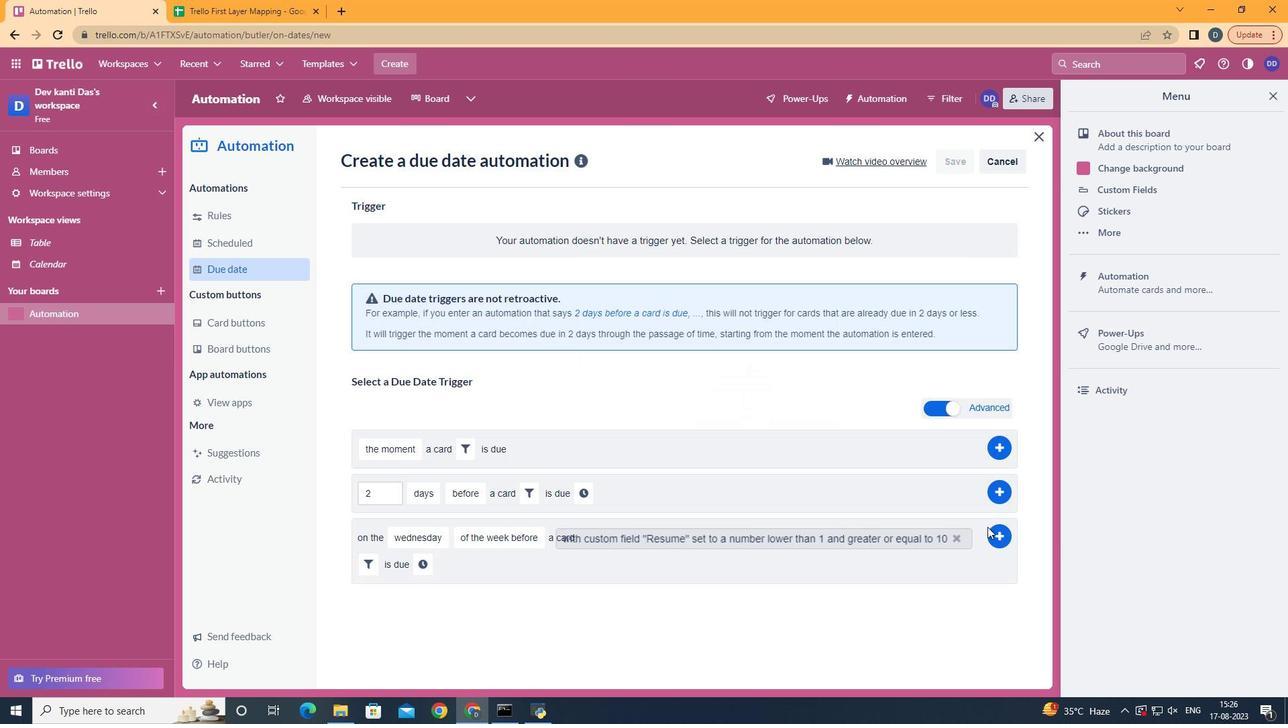 
Action: Mouse moved to (431, 567)
Screenshot: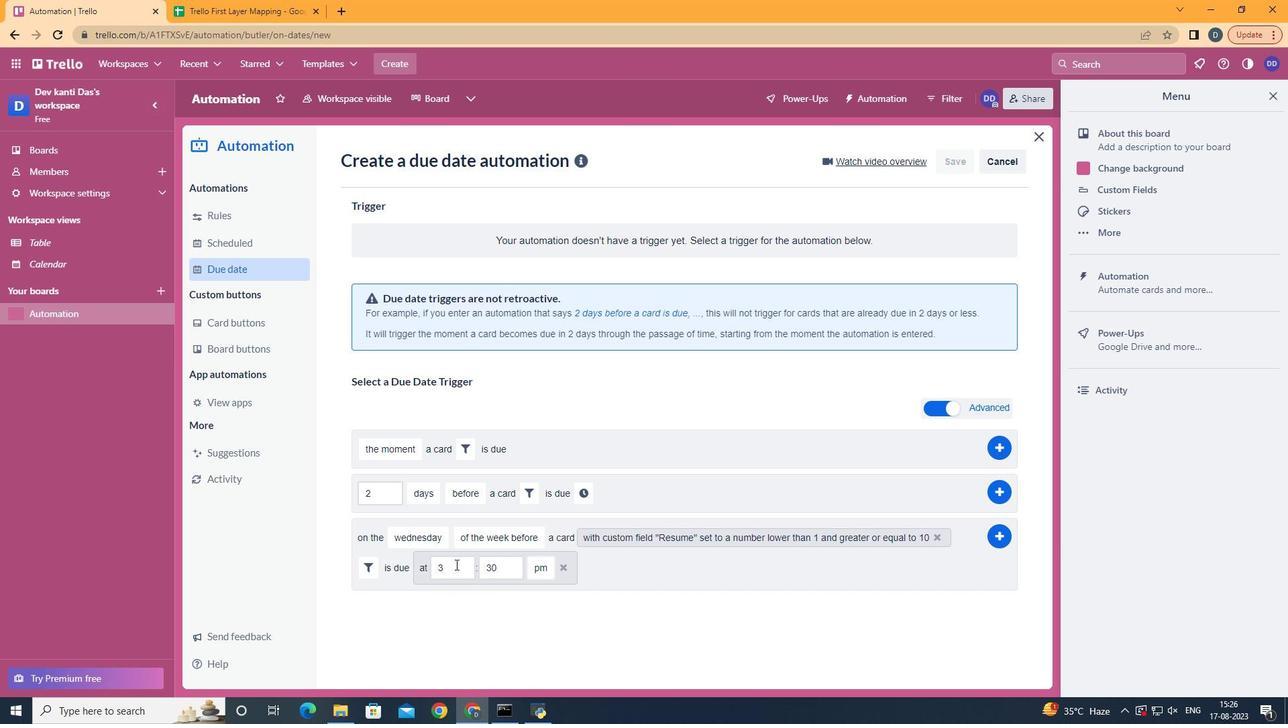 
Action: Mouse pressed left at (431, 567)
Screenshot: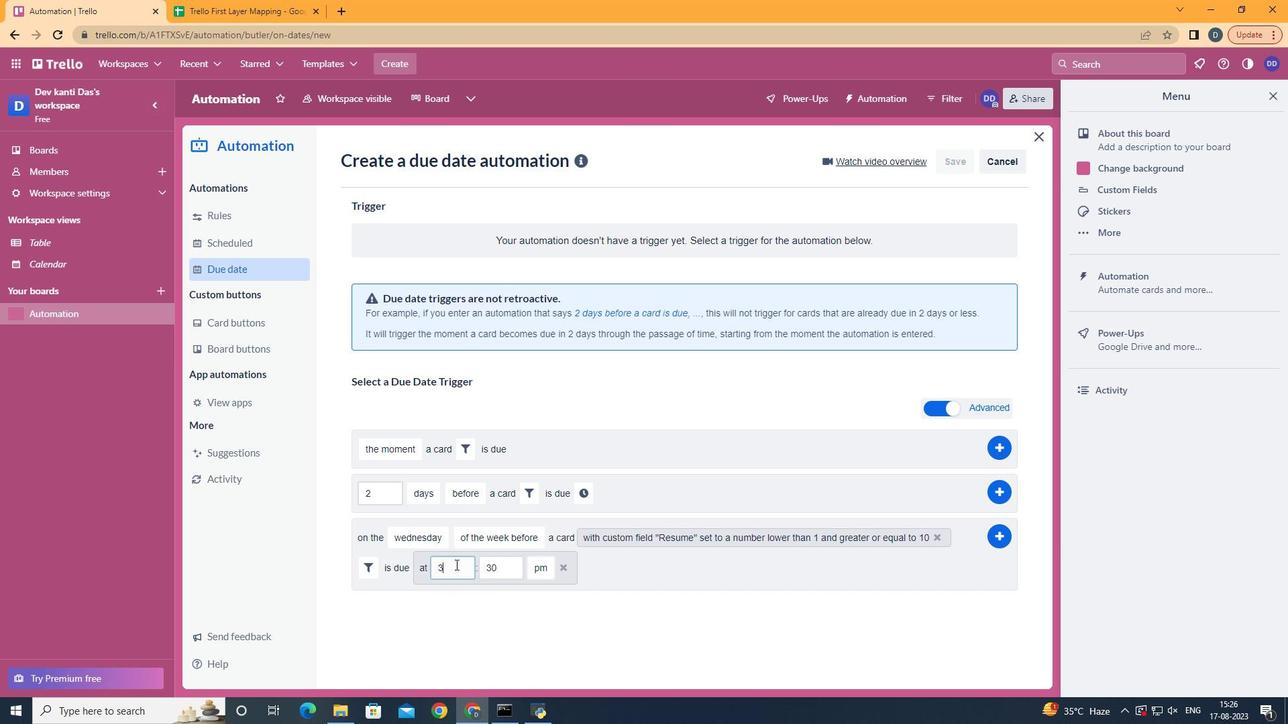 
Action: Mouse moved to (455, 565)
Screenshot: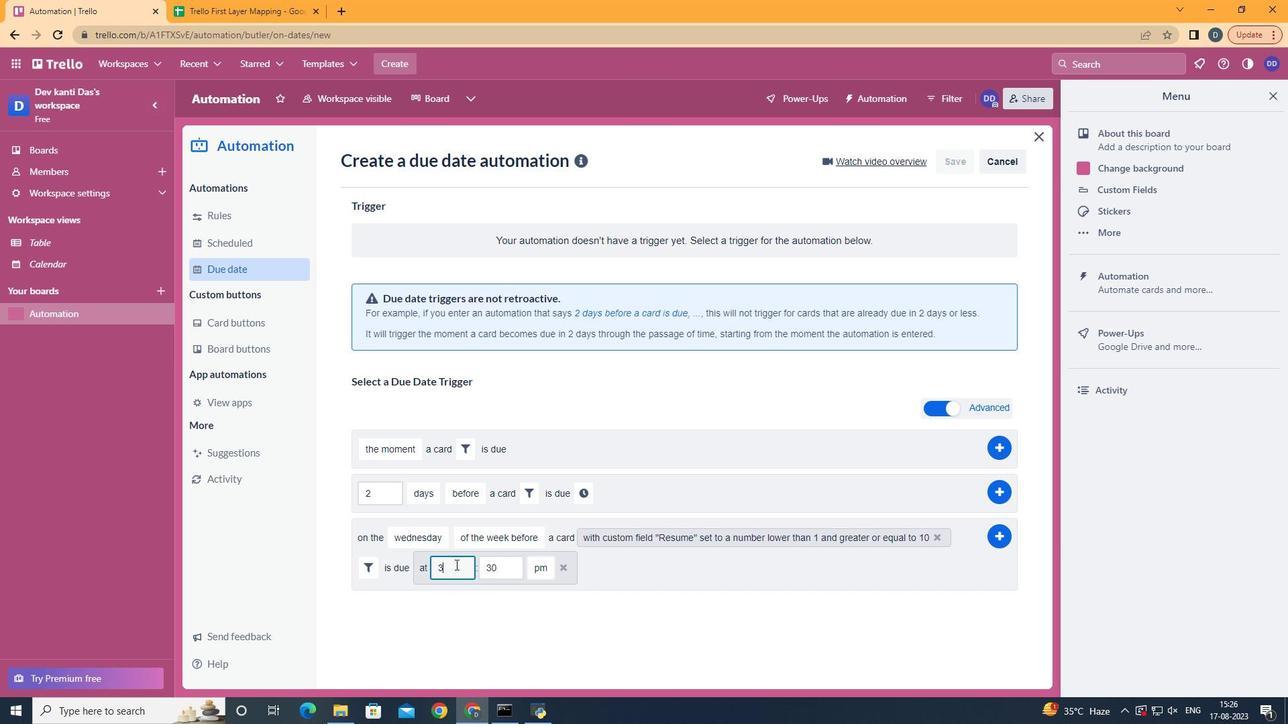 
Action: Mouse pressed left at (455, 565)
Screenshot: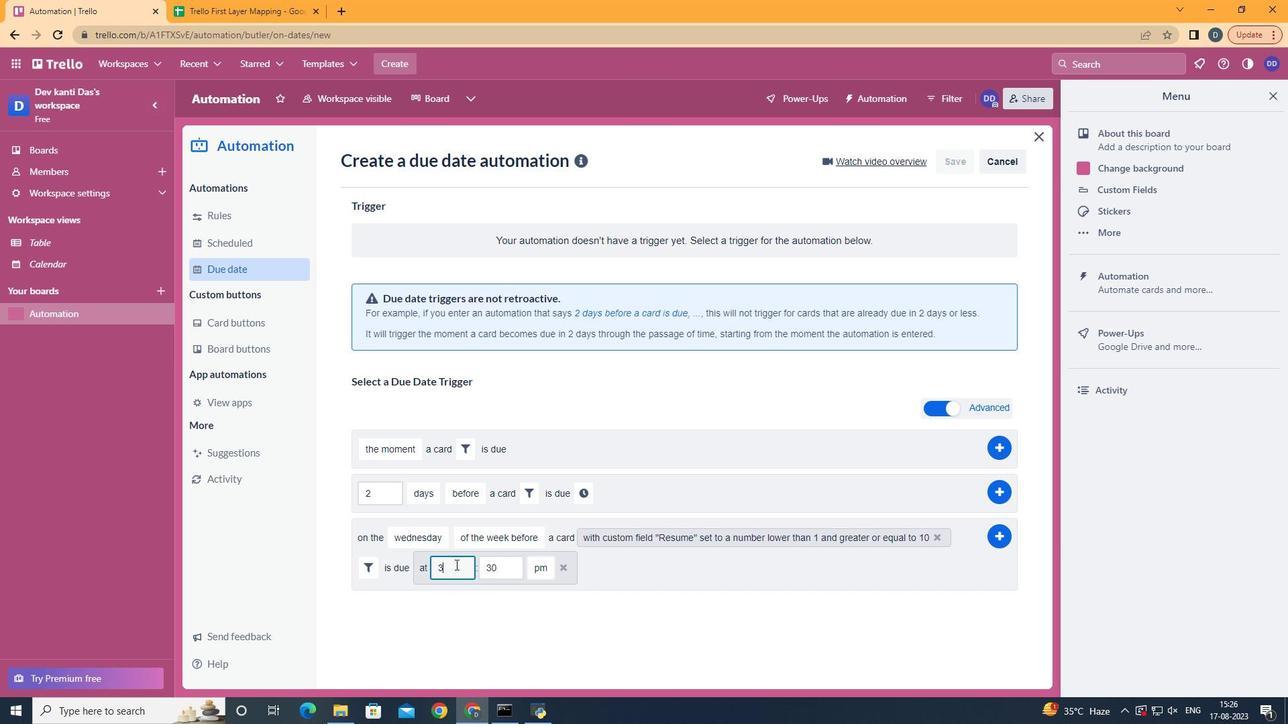 
Action: Key pressed <Key.backspace>11
Screenshot: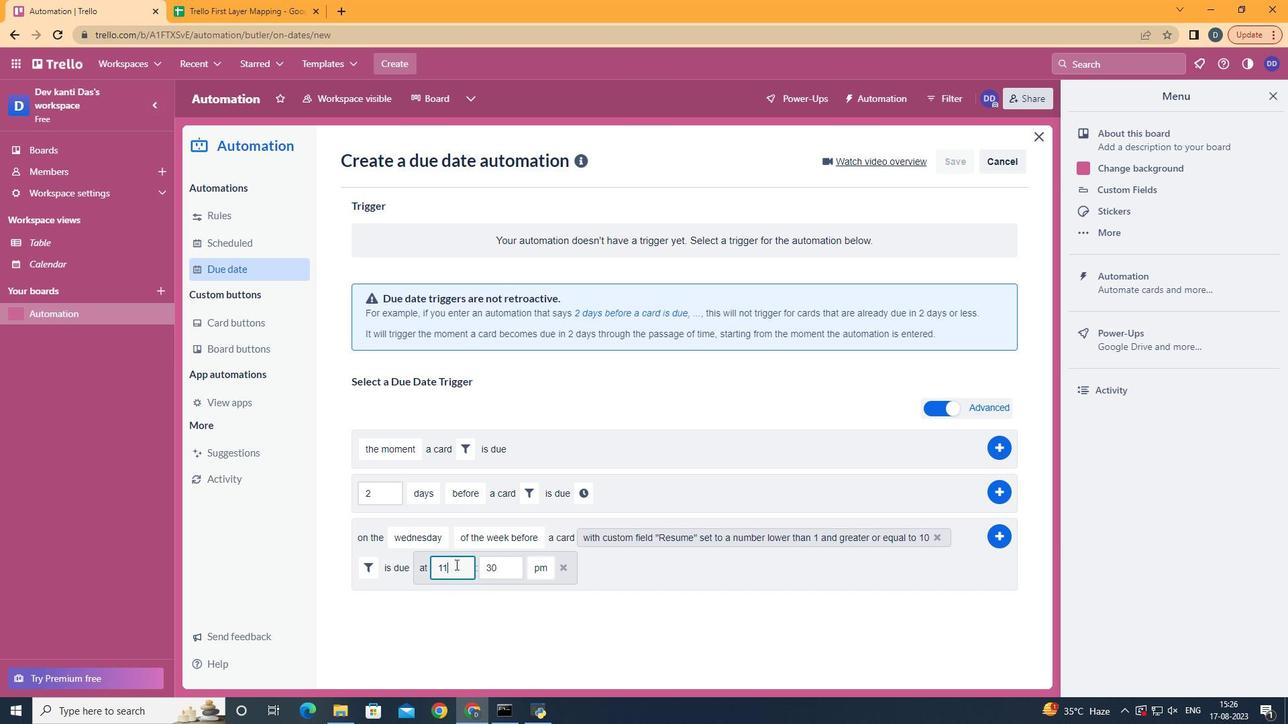 
Action: Mouse moved to (496, 574)
Screenshot: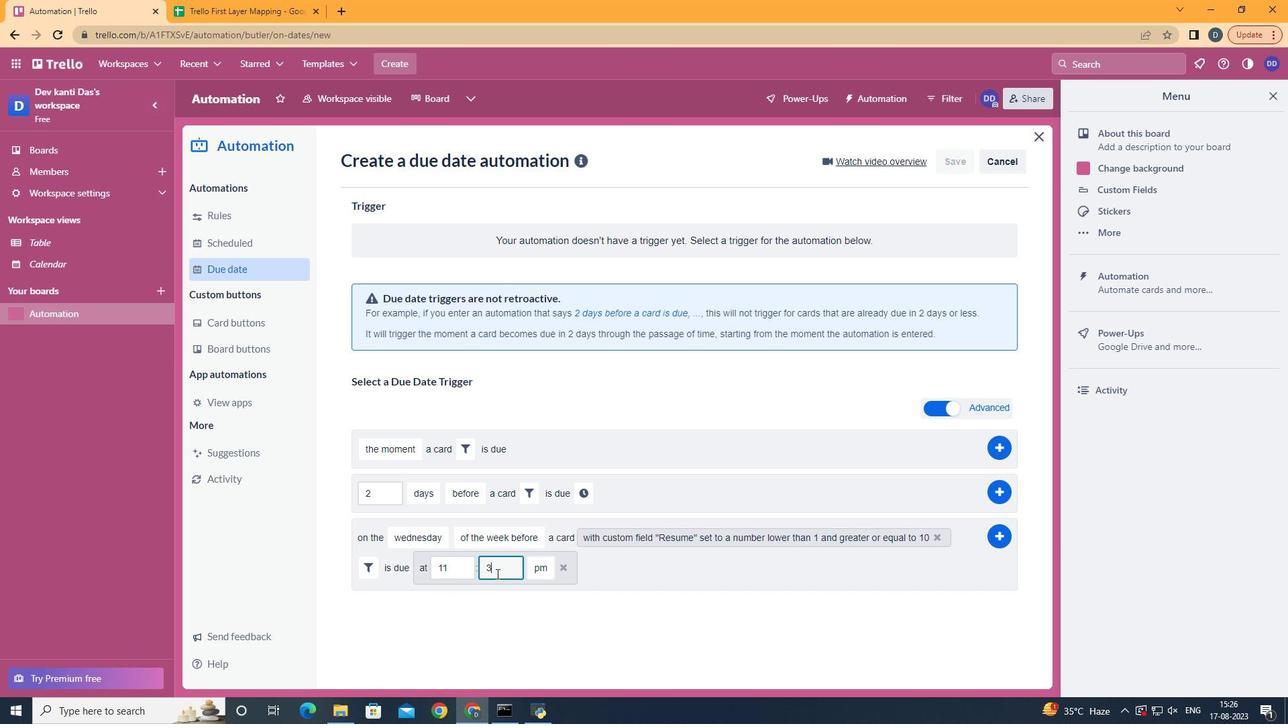 
Action: Mouse pressed left at (496, 574)
Screenshot: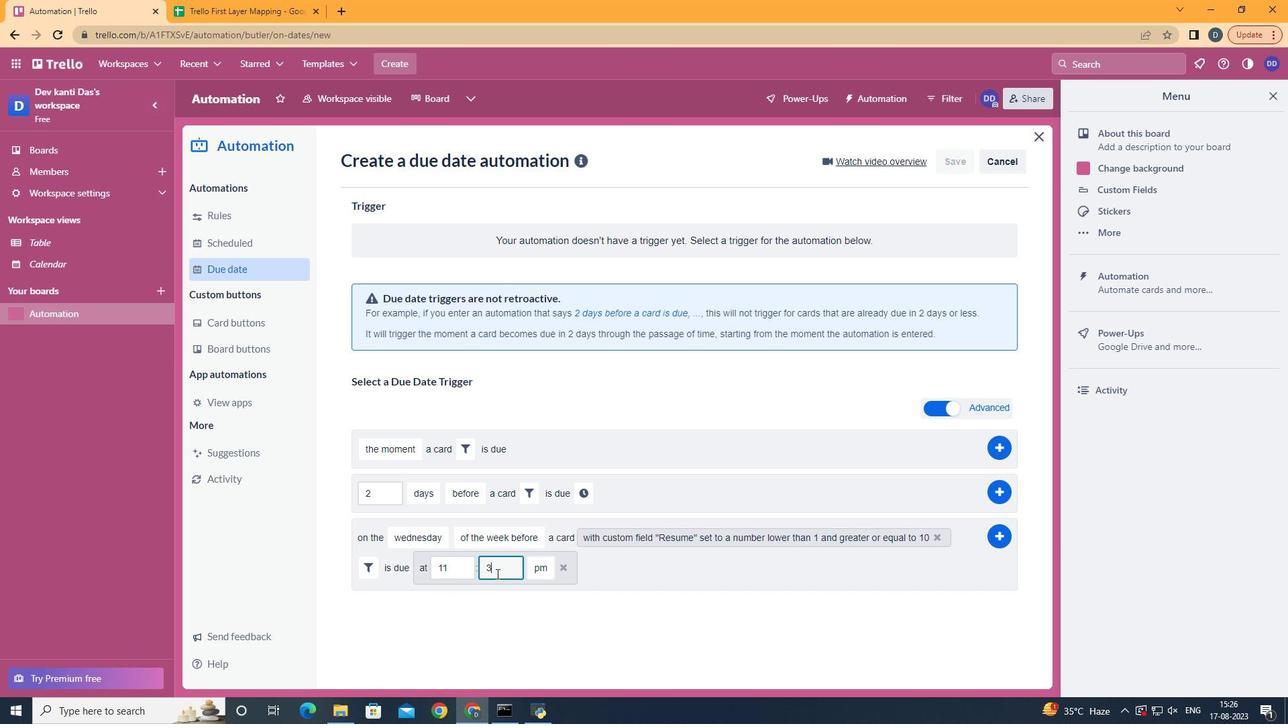 
Action: Key pressed <Key.backspace><Key.backspace>00
Screenshot: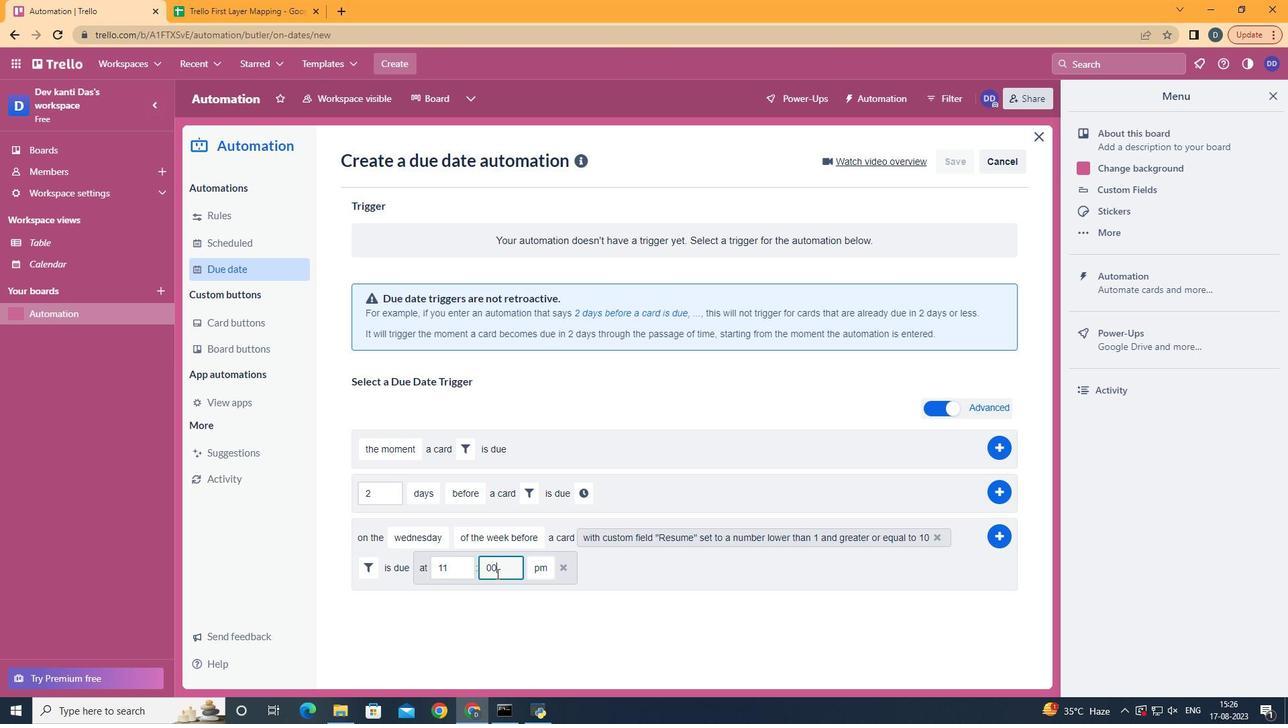 
Action: Mouse moved to (542, 599)
Screenshot: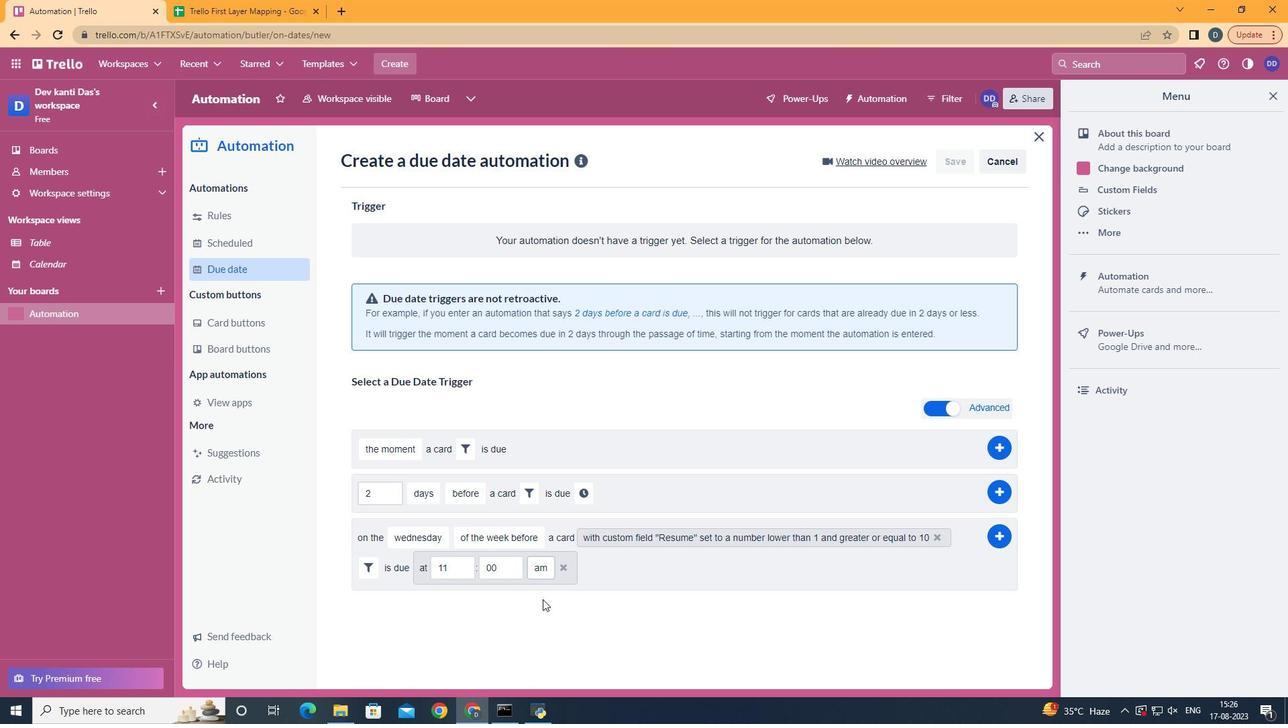 
Action: Mouse pressed left at (542, 599)
Screenshot: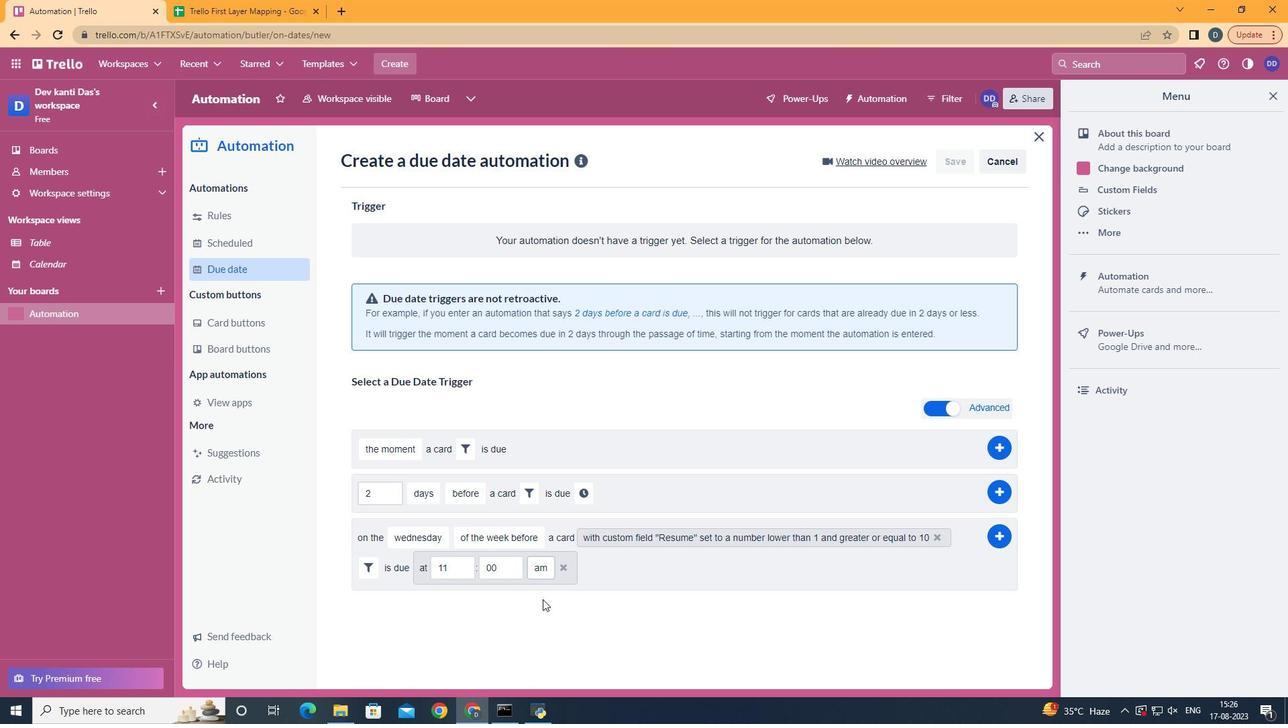 
Action: Mouse moved to (989, 536)
Screenshot: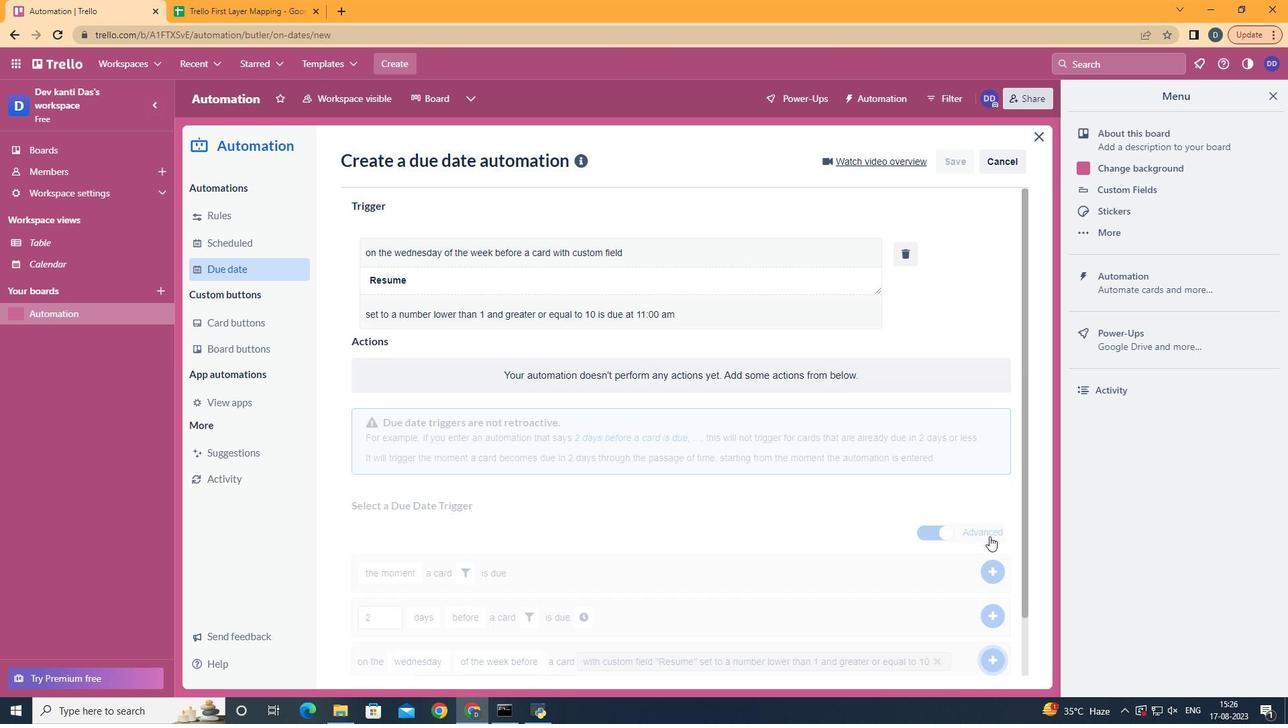 
Action: Mouse pressed left at (989, 536)
Screenshot: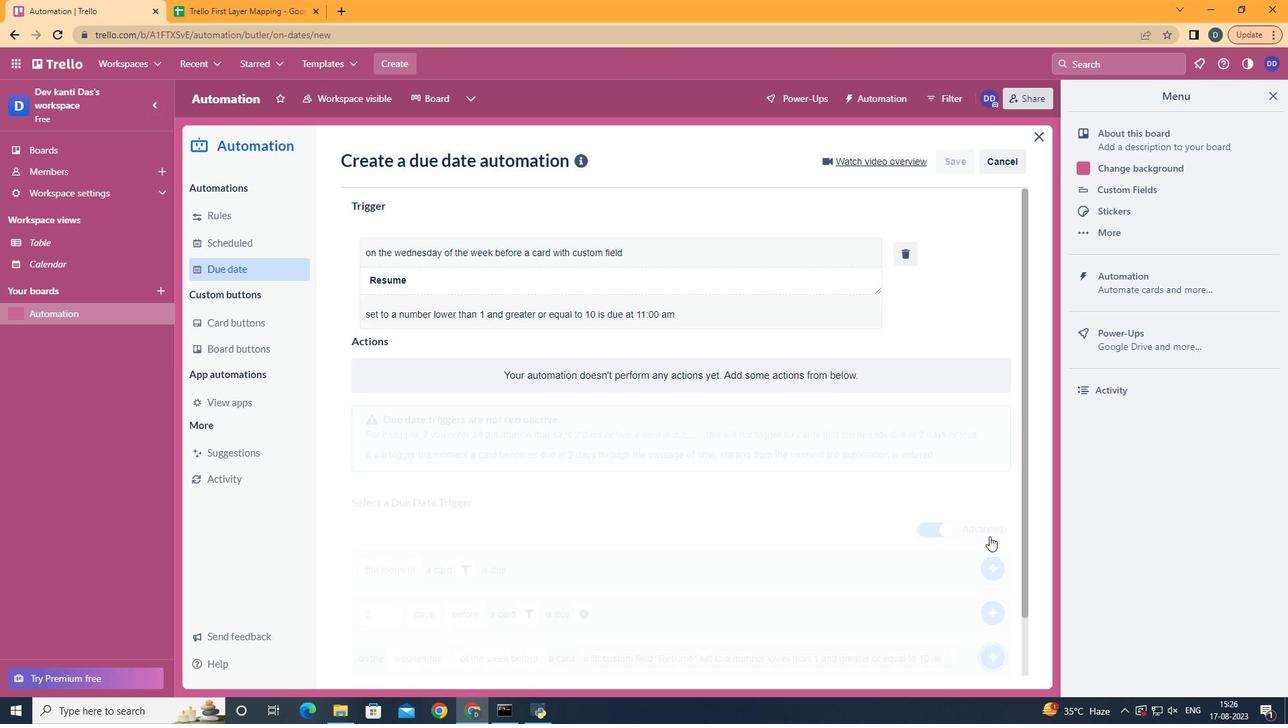 
